 Task: Create a due date automation trigger when advanced on, 2 hours after a card is due add fields with custom field "Resume" set to a number greater or equal to 1 and lower or equal to 10.
Action: Mouse moved to (1161, 93)
Screenshot: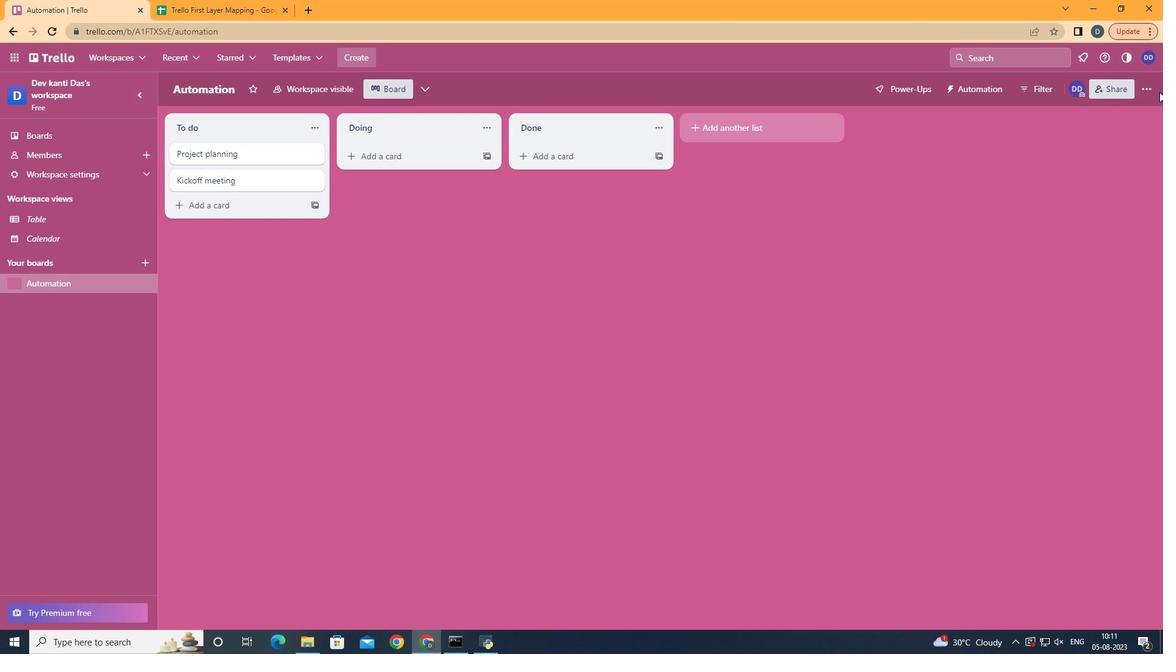 
Action: Mouse pressed left at (1161, 93)
Screenshot: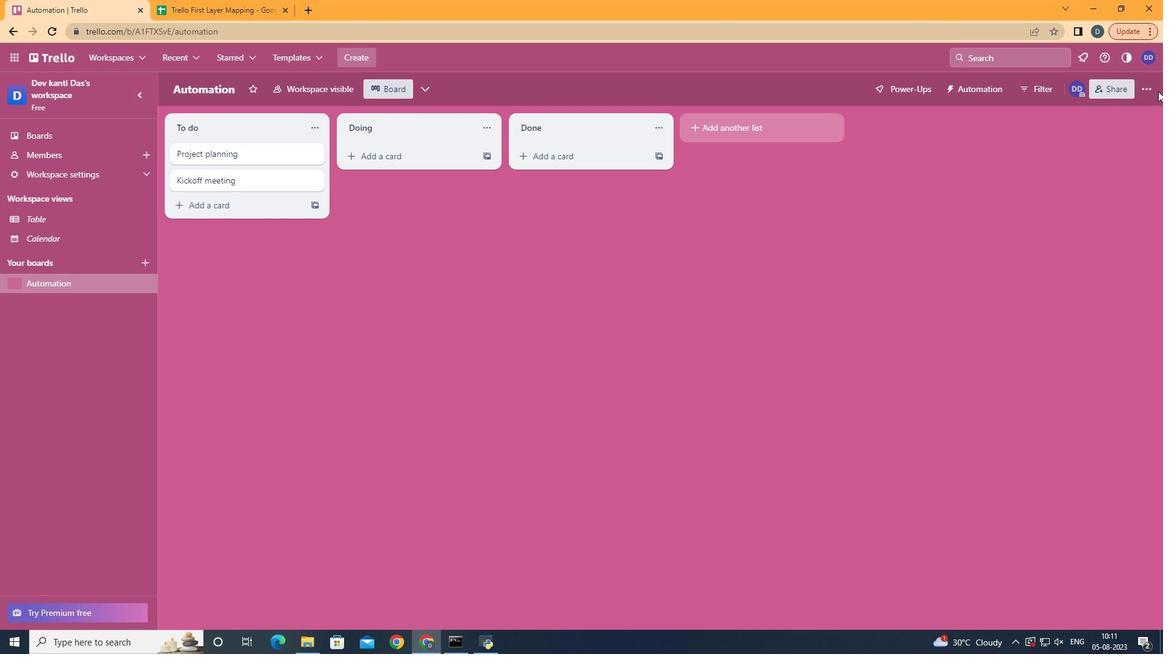 
Action: Mouse moved to (1156, 93)
Screenshot: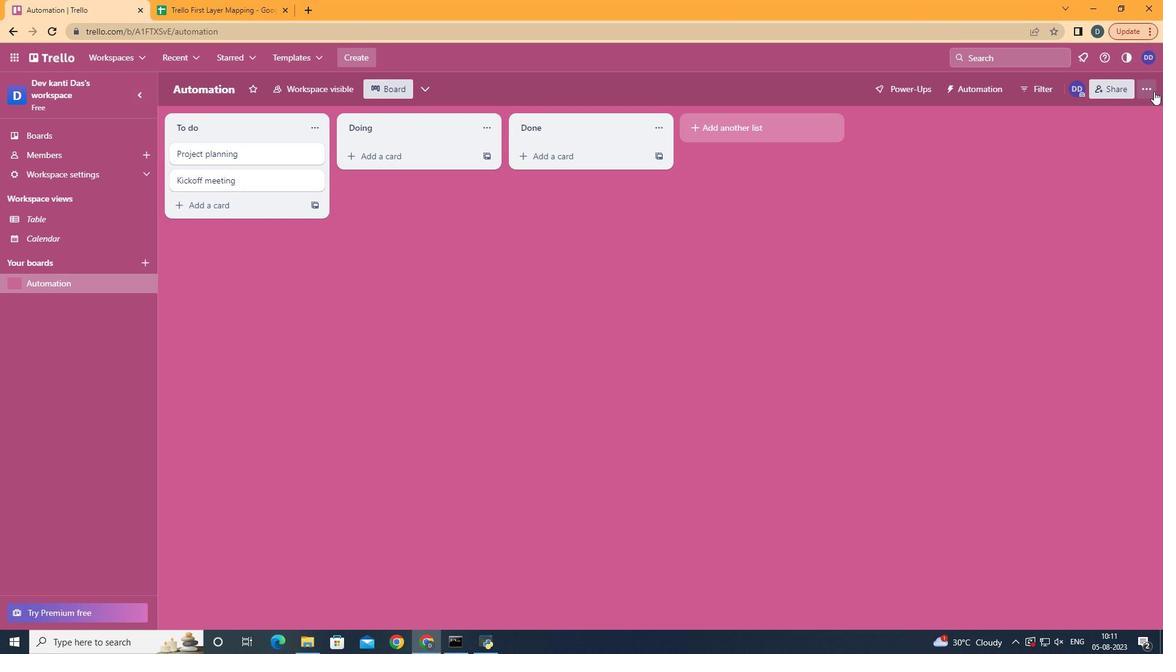 
Action: Mouse pressed left at (1156, 93)
Screenshot: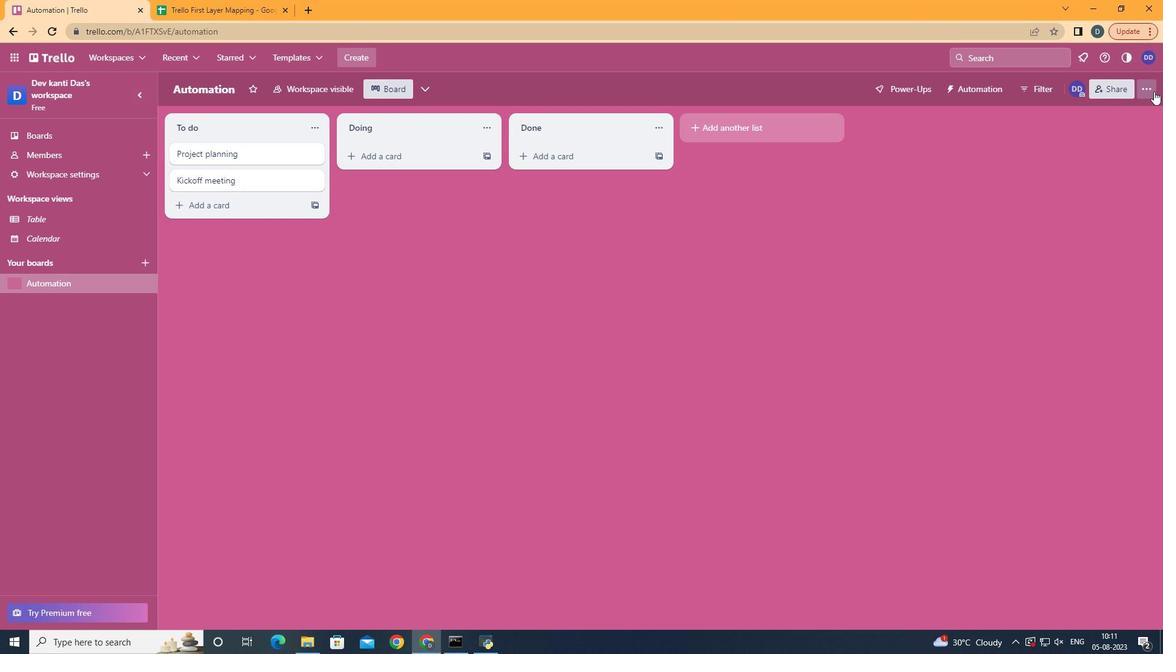 
Action: Mouse moved to (1084, 273)
Screenshot: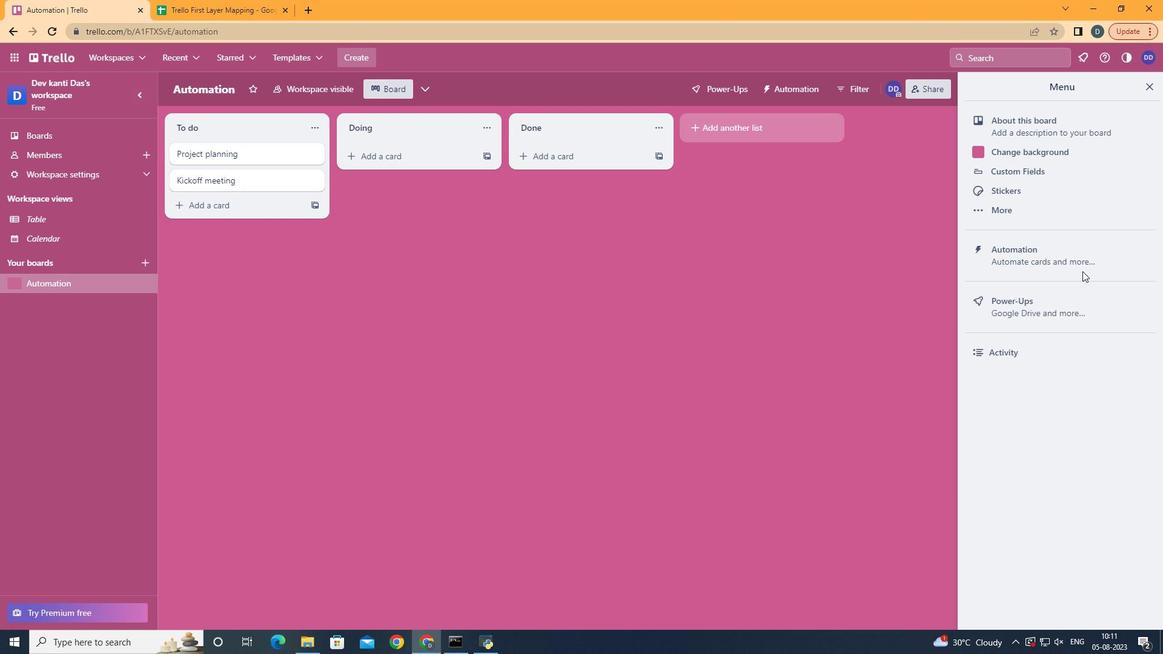 
Action: Mouse pressed left at (1084, 273)
Screenshot: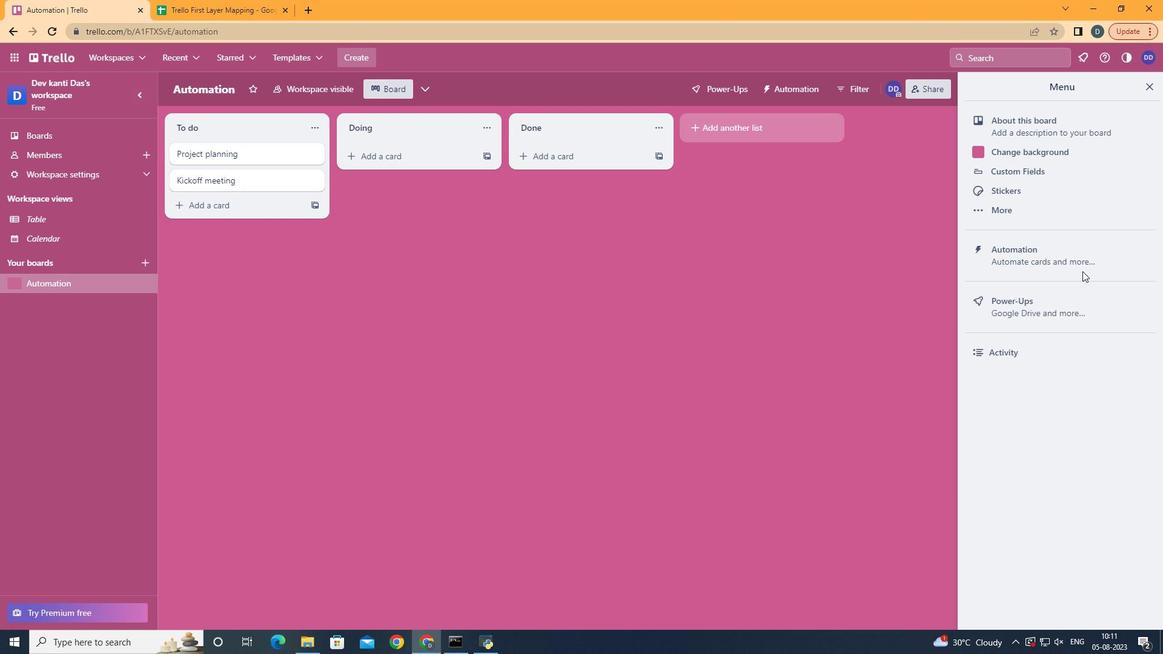 
Action: Mouse moved to (1101, 255)
Screenshot: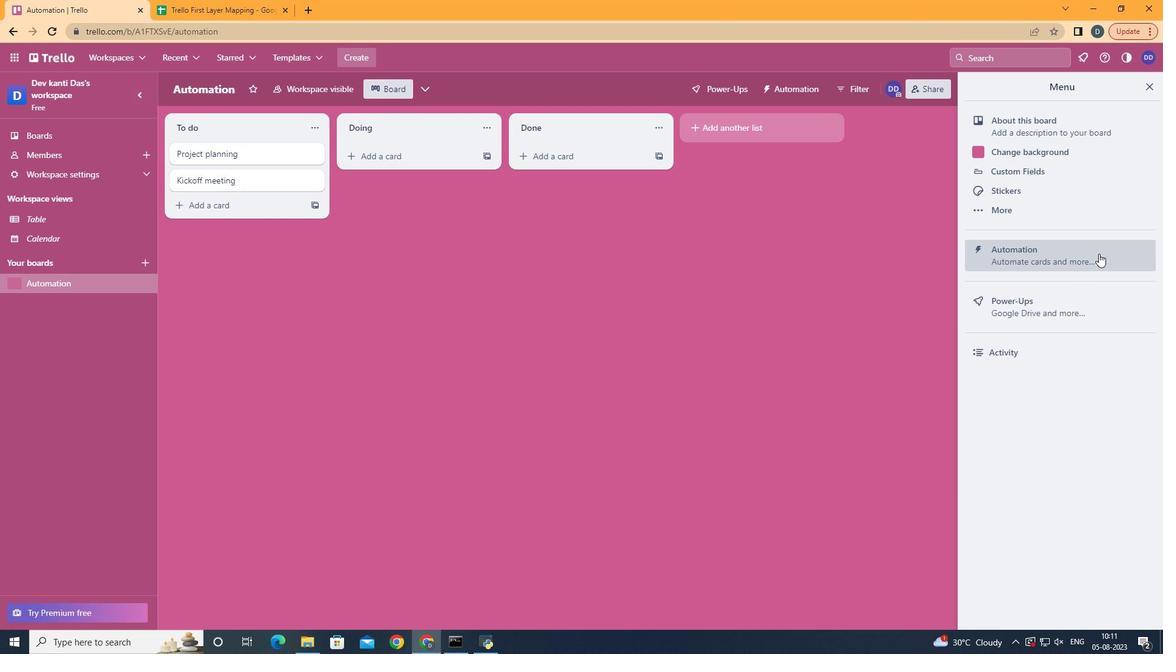 
Action: Mouse pressed left at (1101, 255)
Screenshot: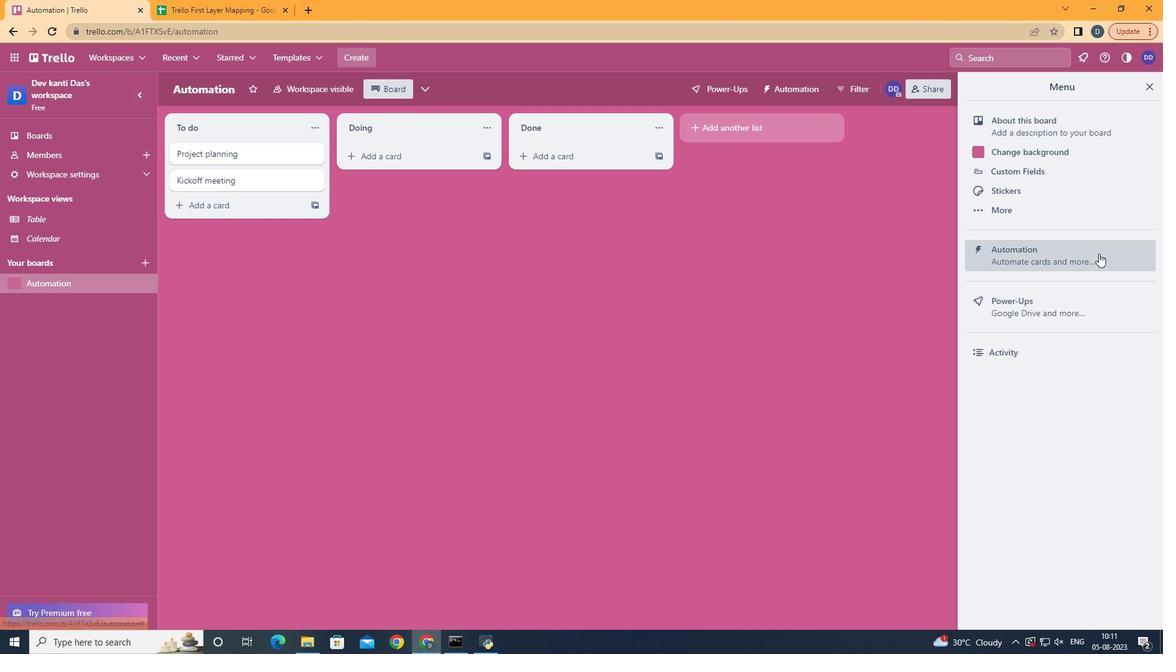 
Action: Mouse moved to (267, 250)
Screenshot: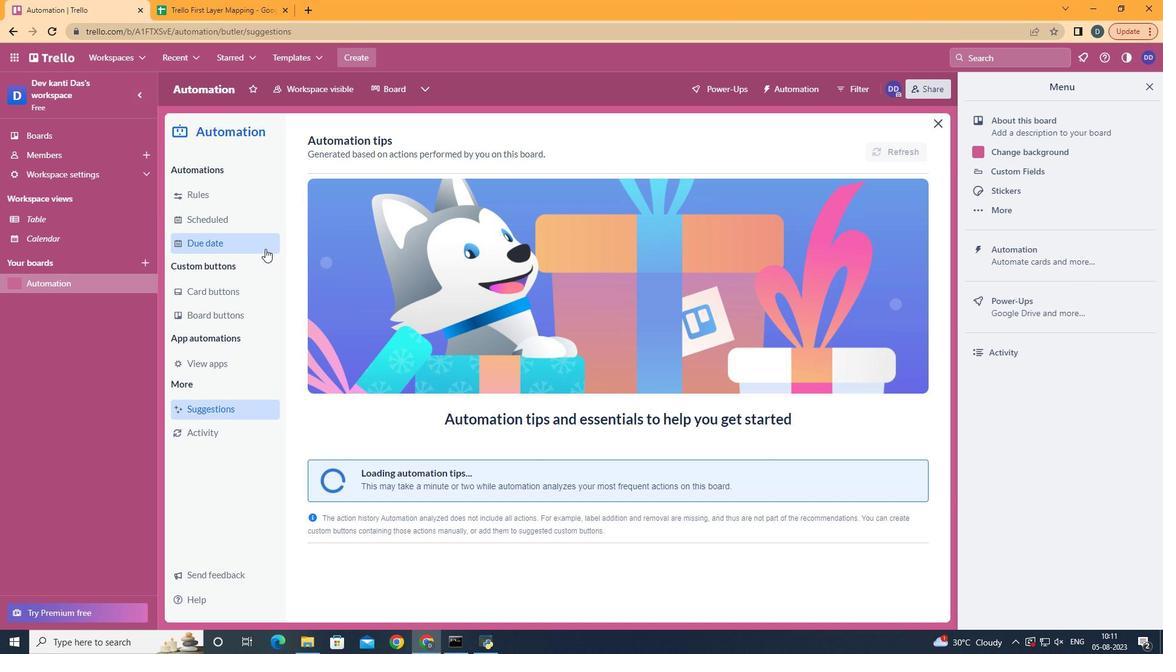 
Action: Mouse pressed left at (267, 250)
Screenshot: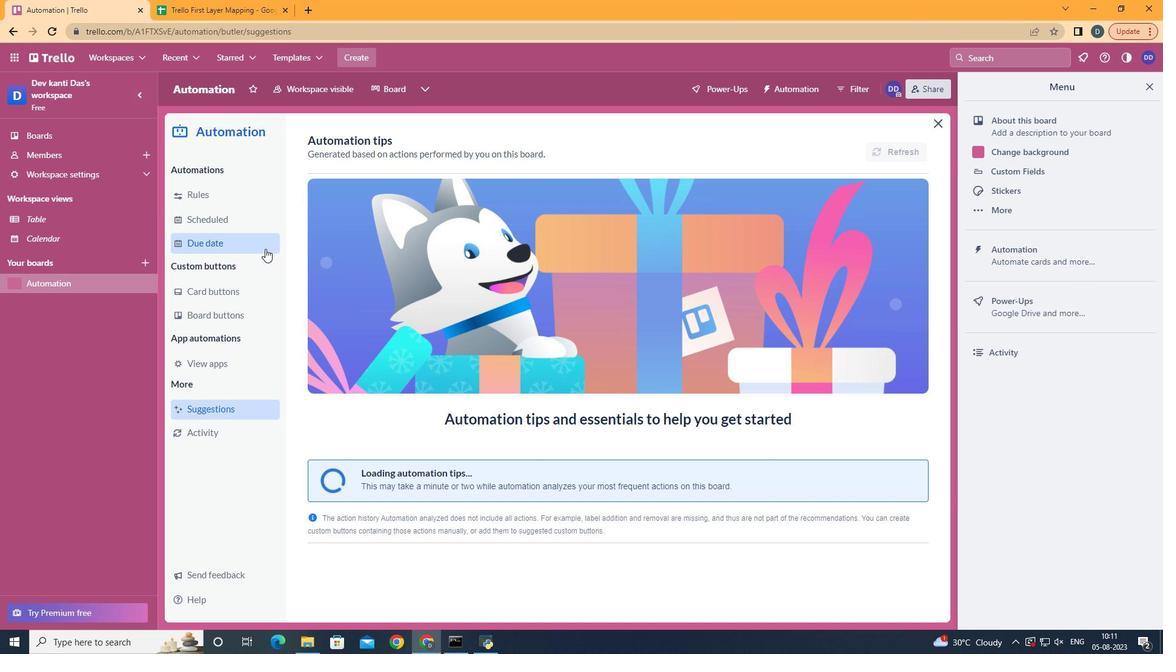 
Action: Mouse moved to (852, 145)
Screenshot: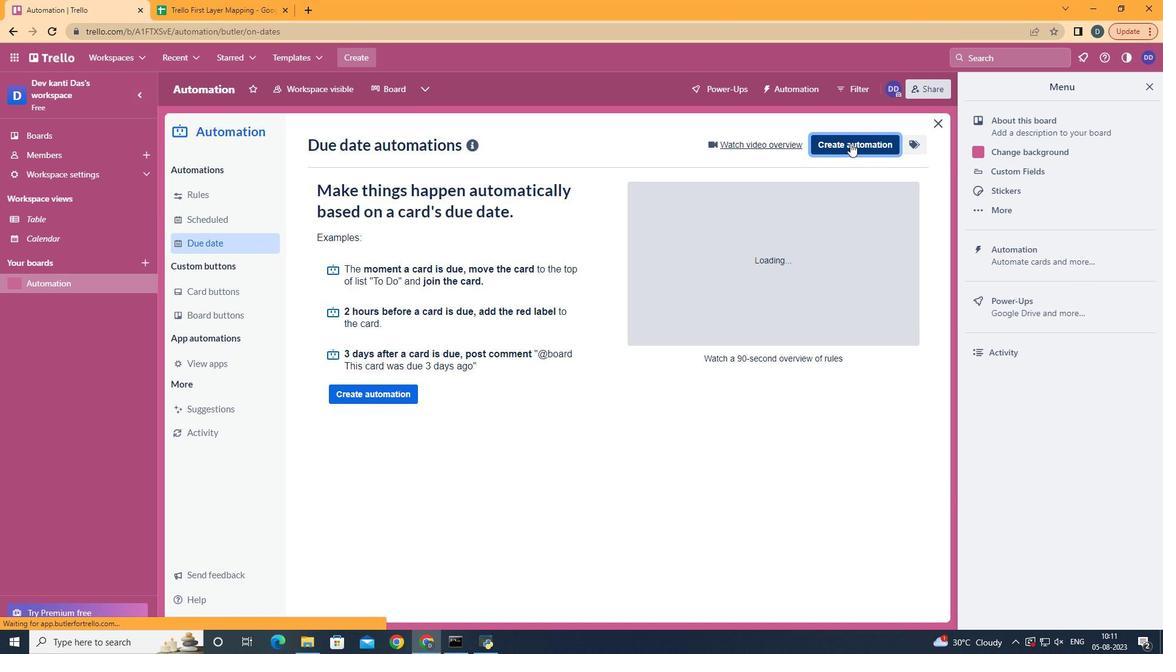 
Action: Mouse pressed left at (852, 145)
Screenshot: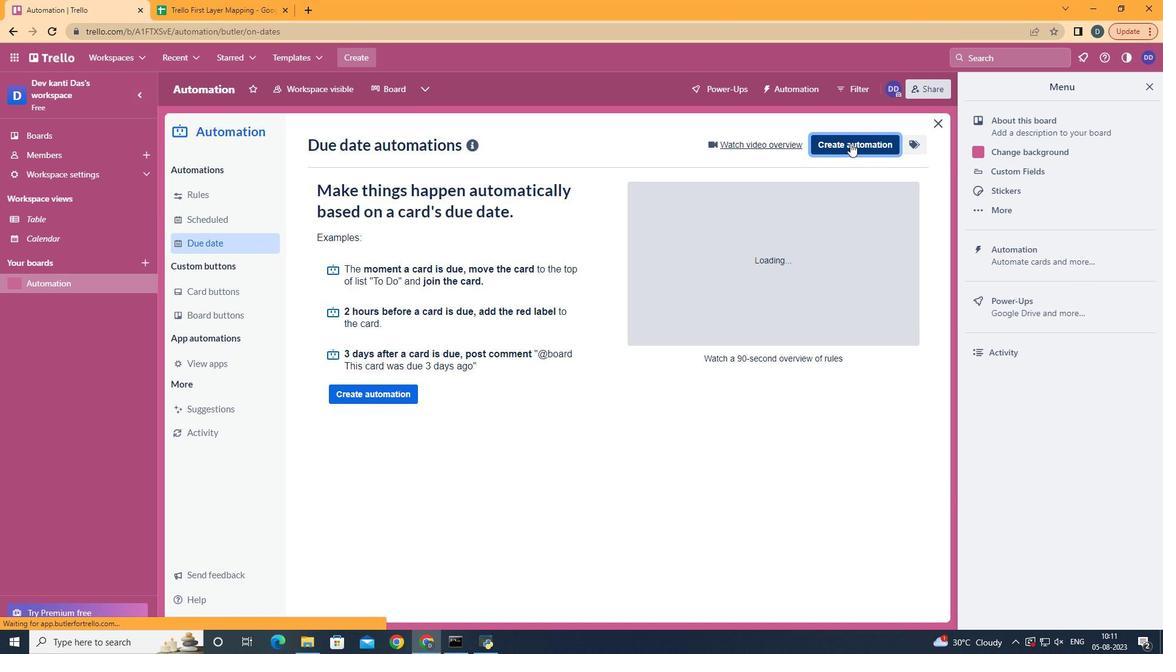 
Action: Mouse moved to (614, 275)
Screenshot: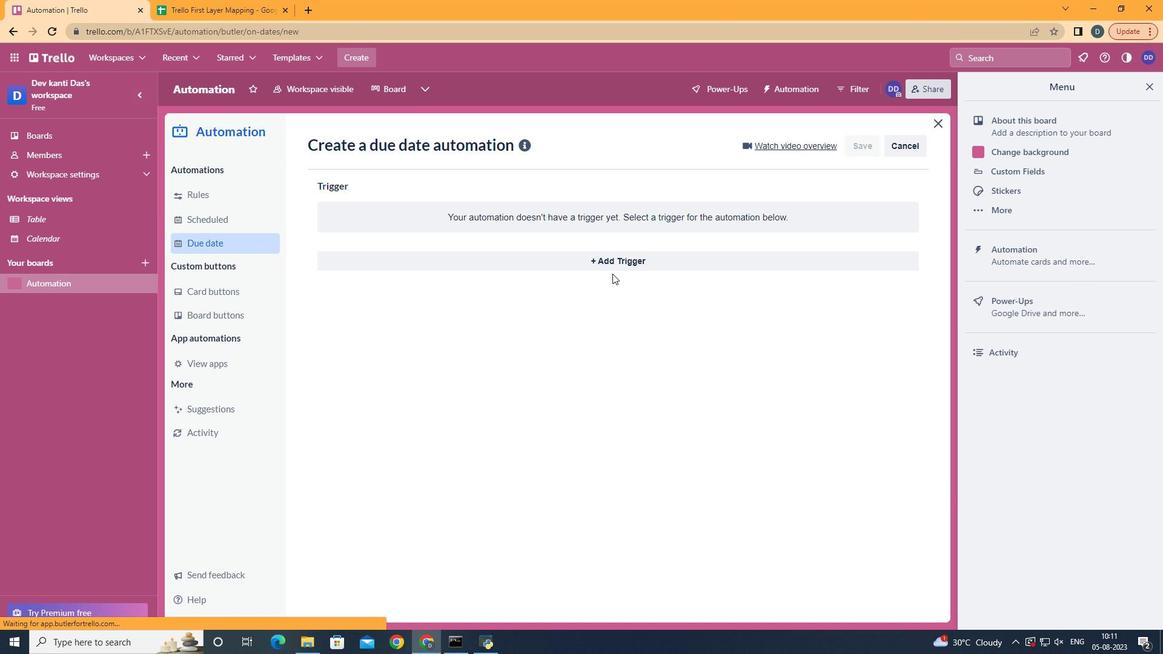 
Action: Mouse pressed left at (614, 275)
Screenshot: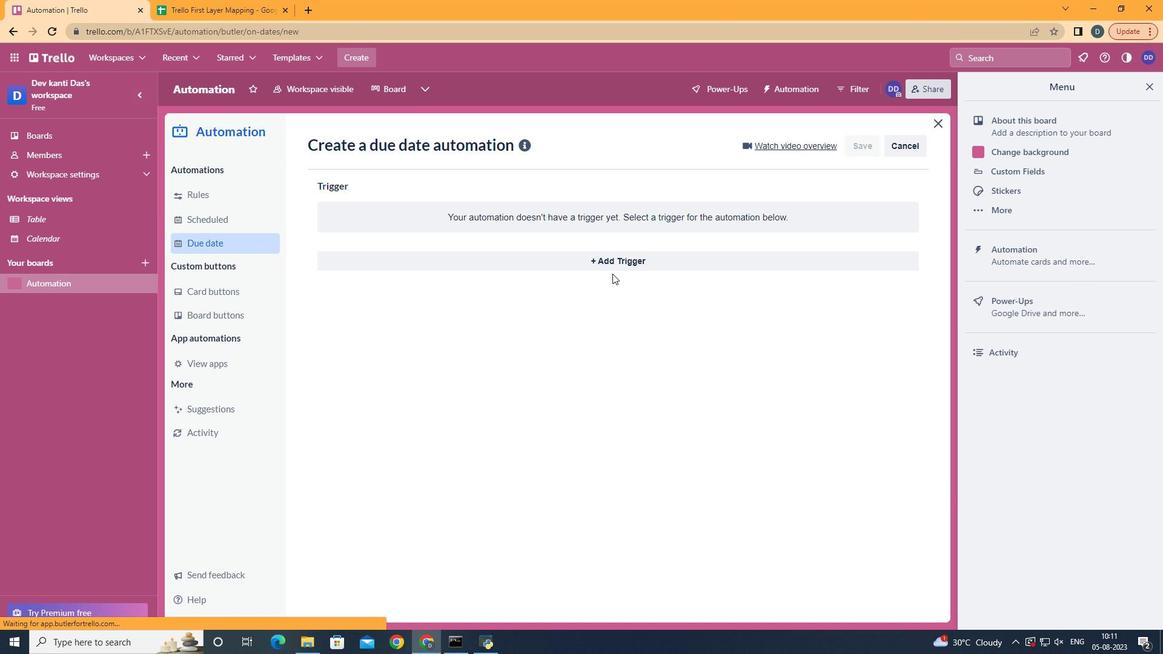 
Action: Mouse moved to (618, 270)
Screenshot: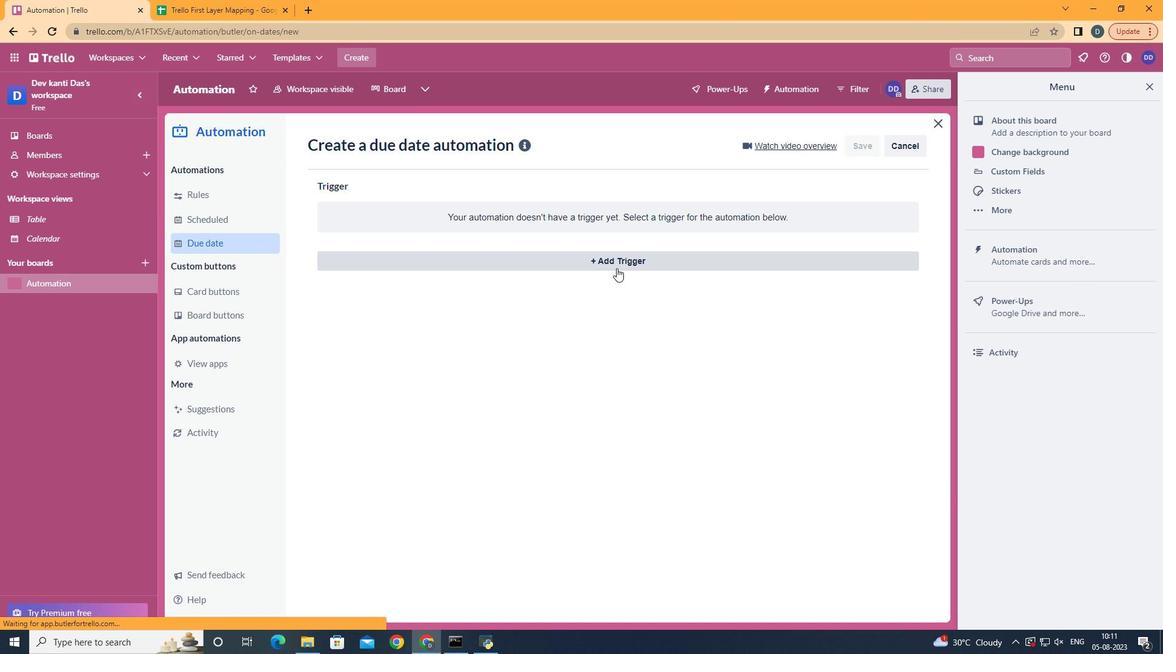 
Action: Mouse pressed left at (618, 270)
Screenshot: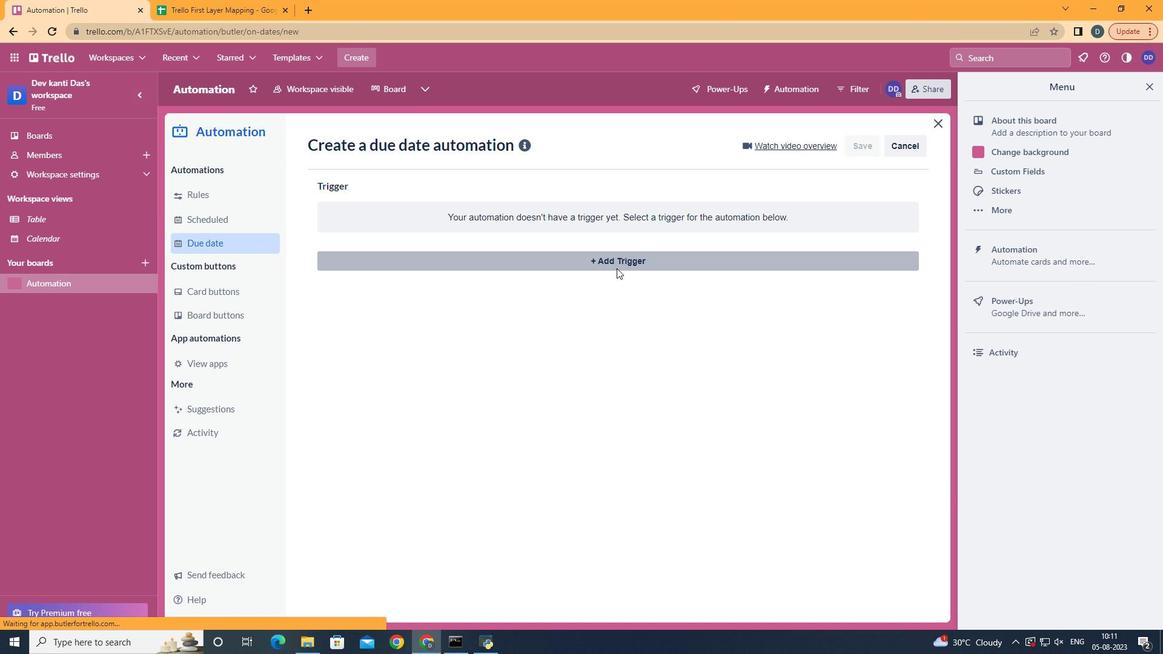 
Action: Mouse moved to (377, 525)
Screenshot: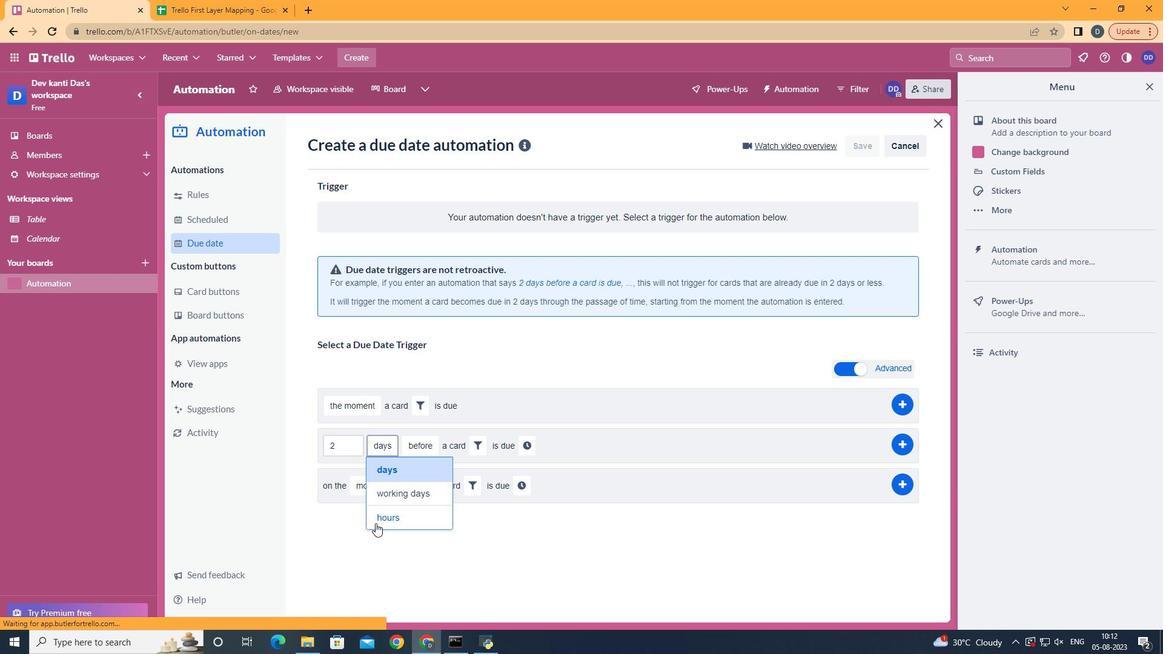 
Action: Mouse pressed left at (377, 525)
Screenshot: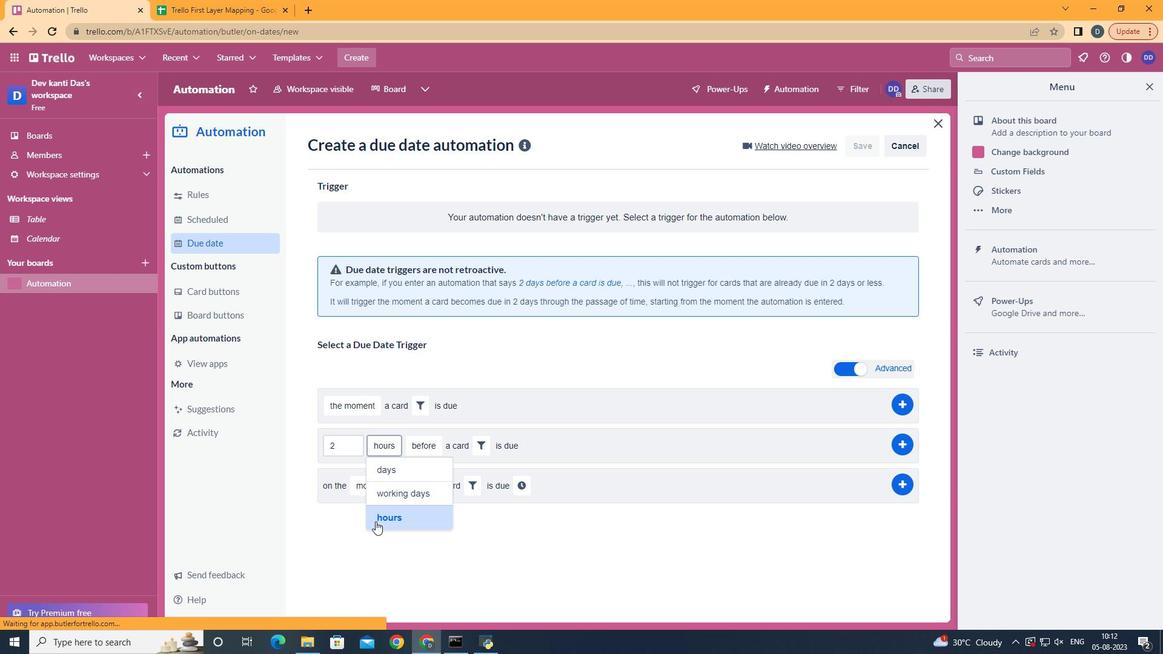 
Action: Mouse moved to (418, 493)
Screenshot: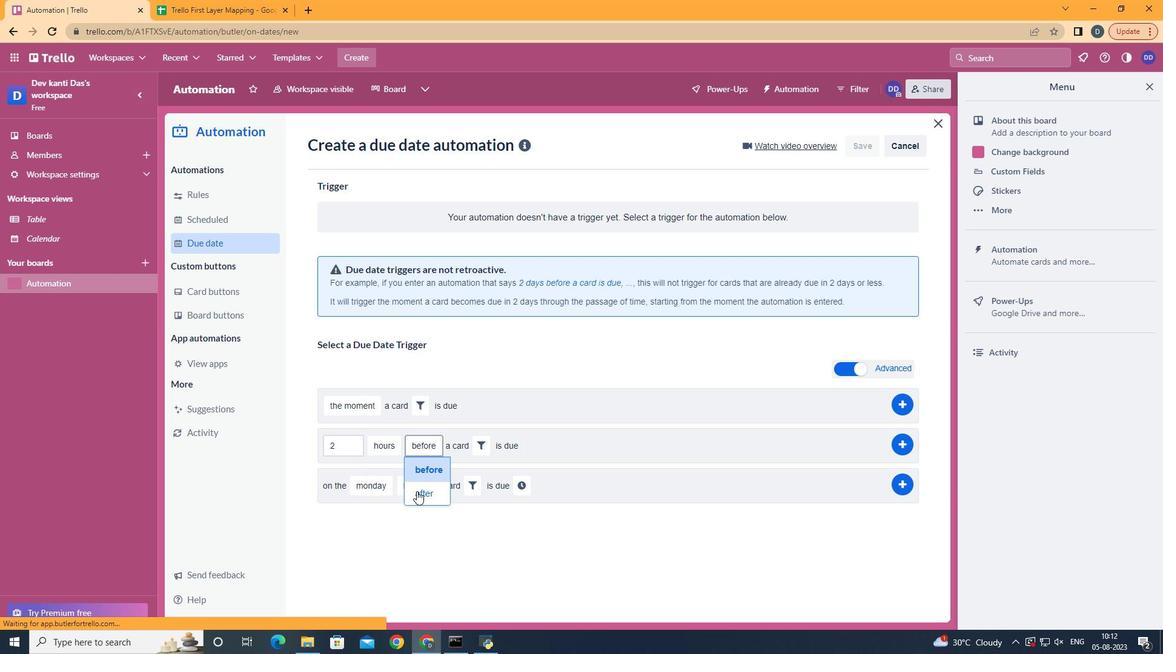 
Action: Mouse pressed left at (418, 493)
Screenshot: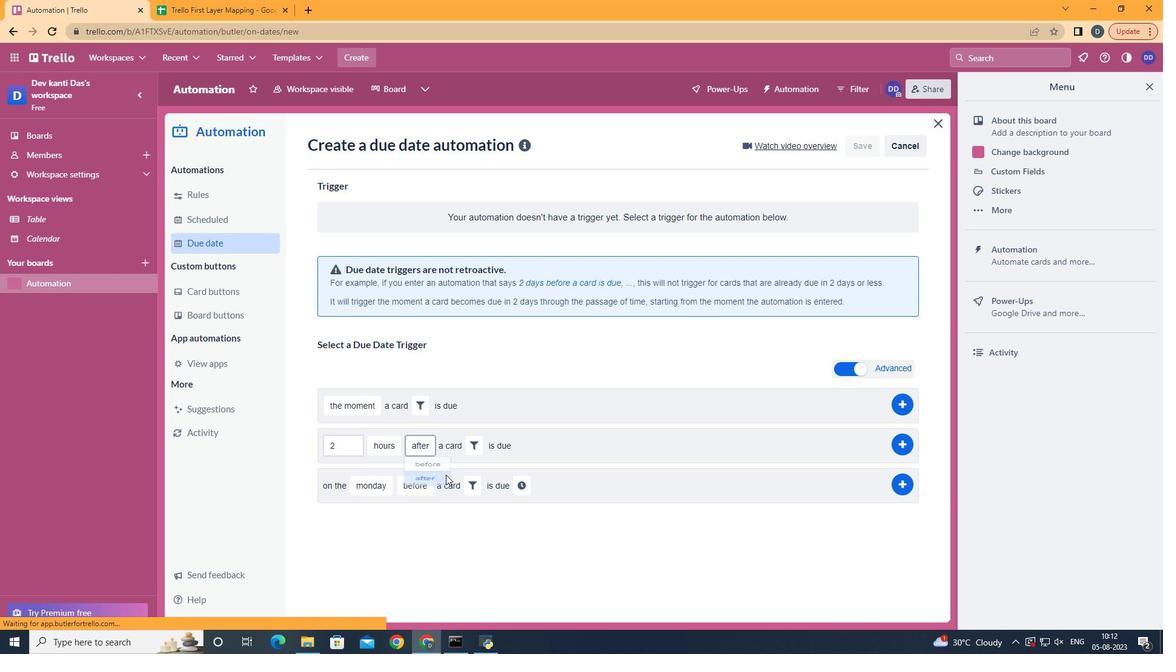 
Action: Mouse moved to (480, 453)
Screenshot: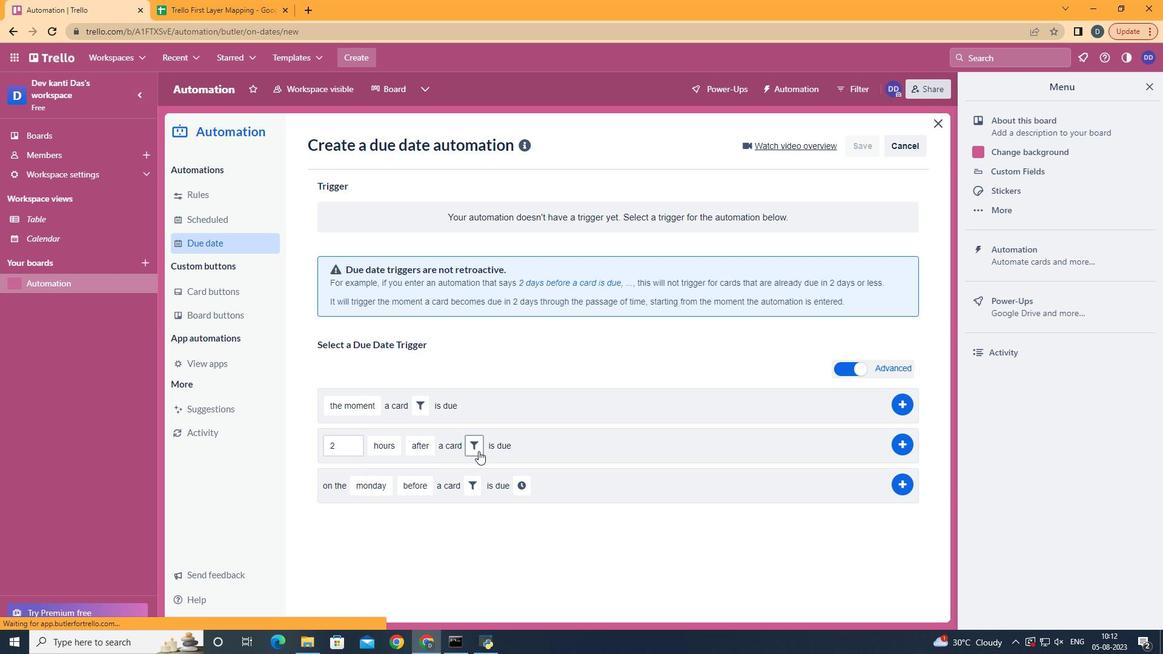 
Action: Mouse pressed left at (480, 453)
Screenshot: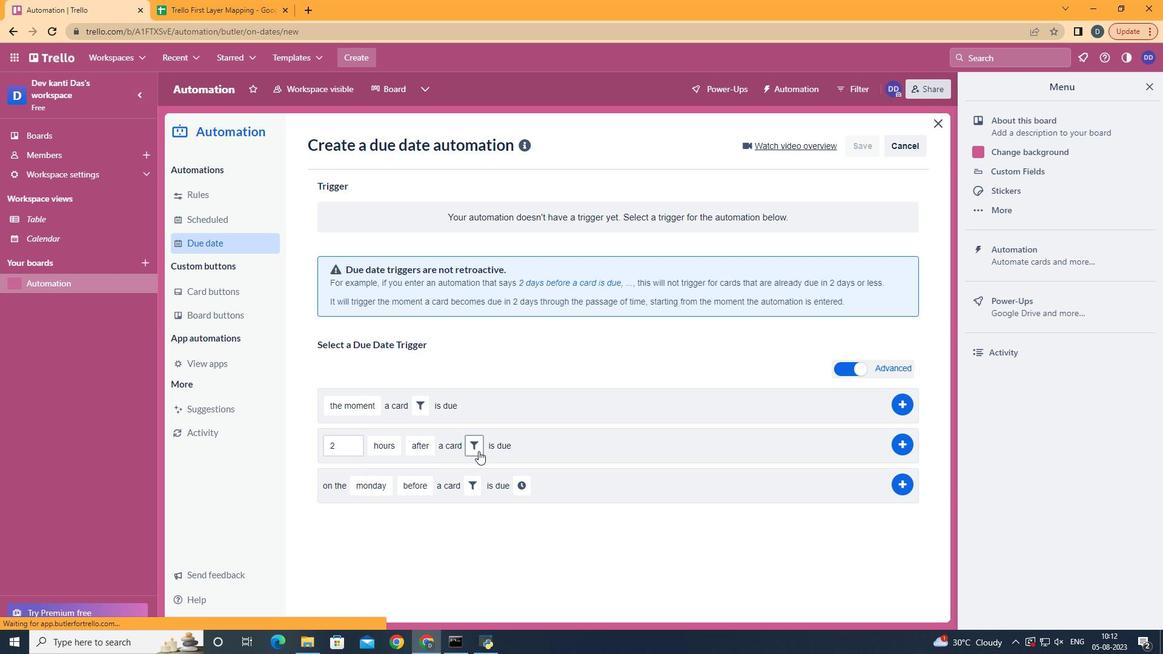 
Action: Mouse moved to (655, 485)
Screenshot: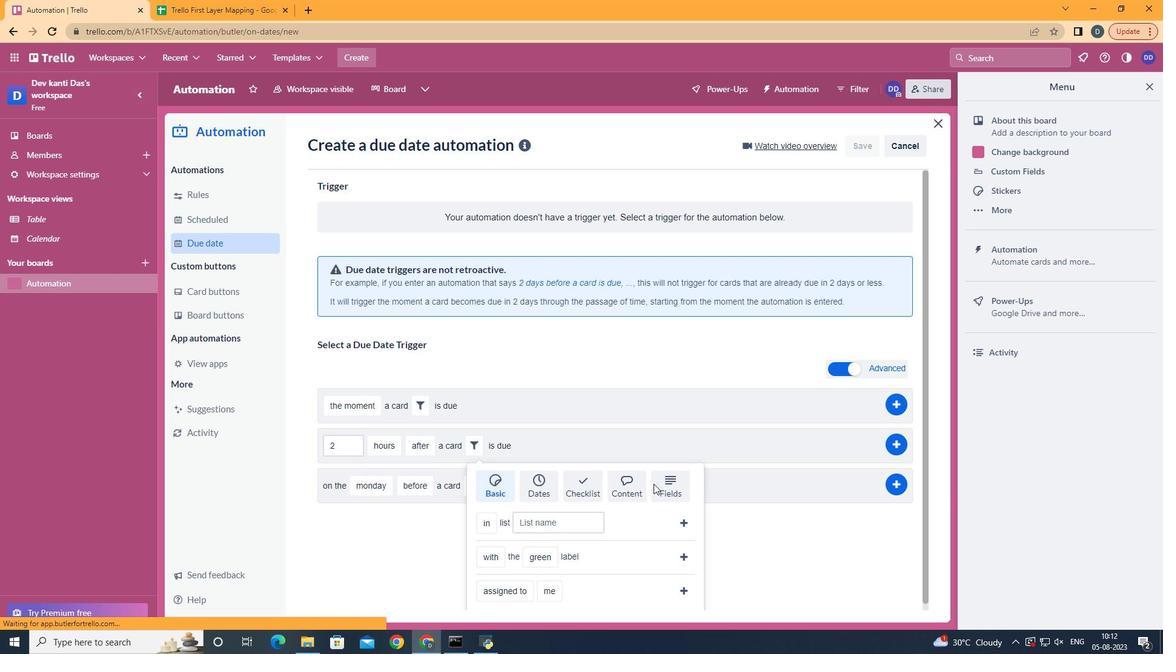 
Action: Mouse pressed left at (655, 485)
Screenshot: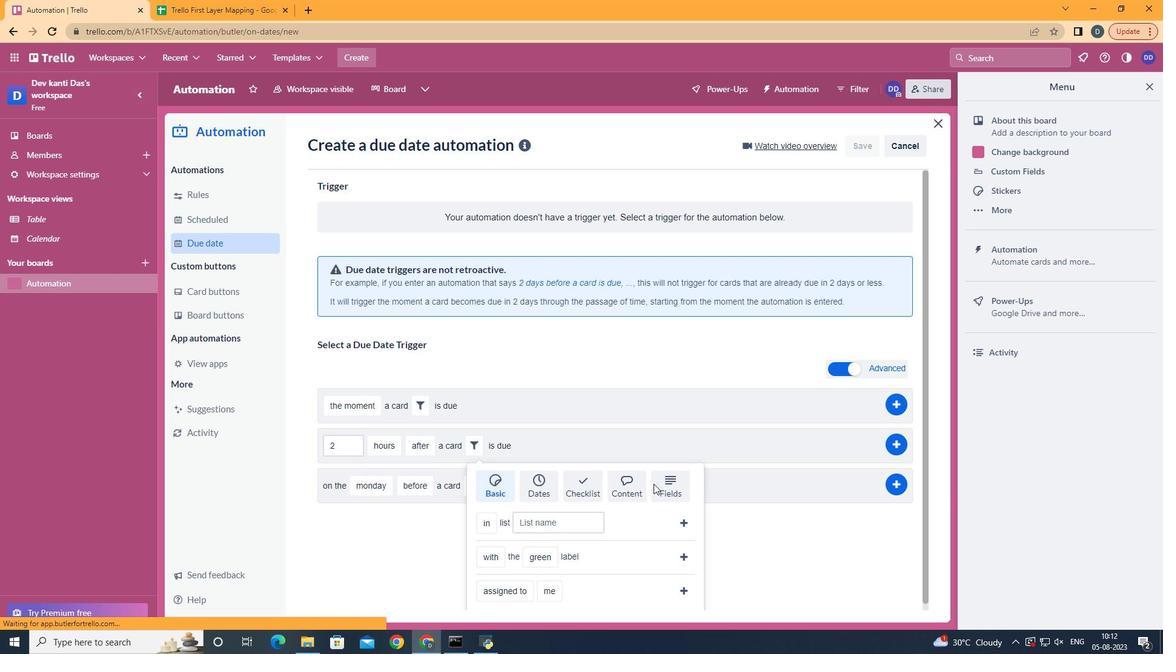 
Action: Mouse scrolled (655, 485) with delta (0, 0)
Screenshot: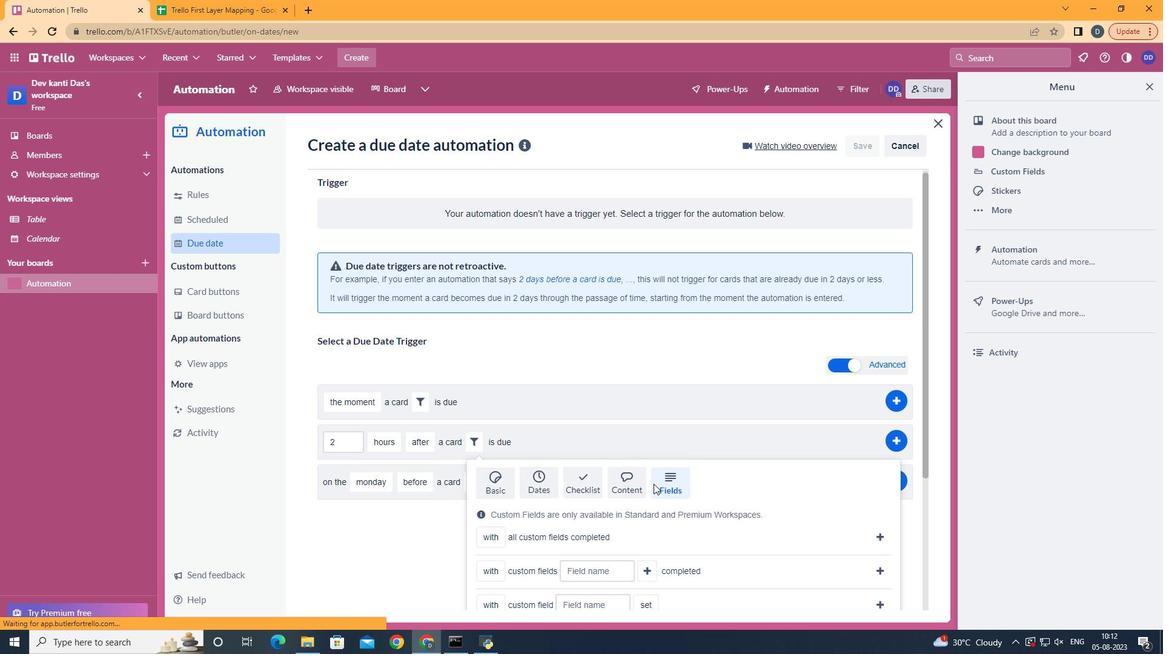 
Action: Mouse scrolled (655, 485) with delta (0, 0)
Screenshot: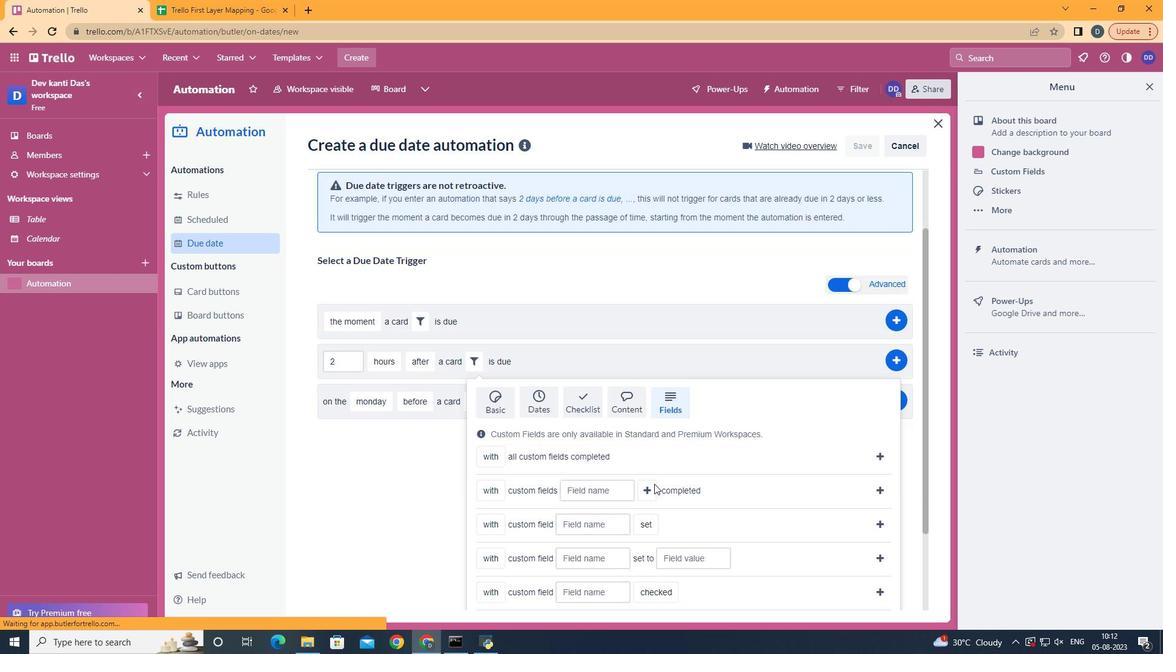 
Action: Mouse scrolled (655, 485) with delta (0, 0)
Screenshot: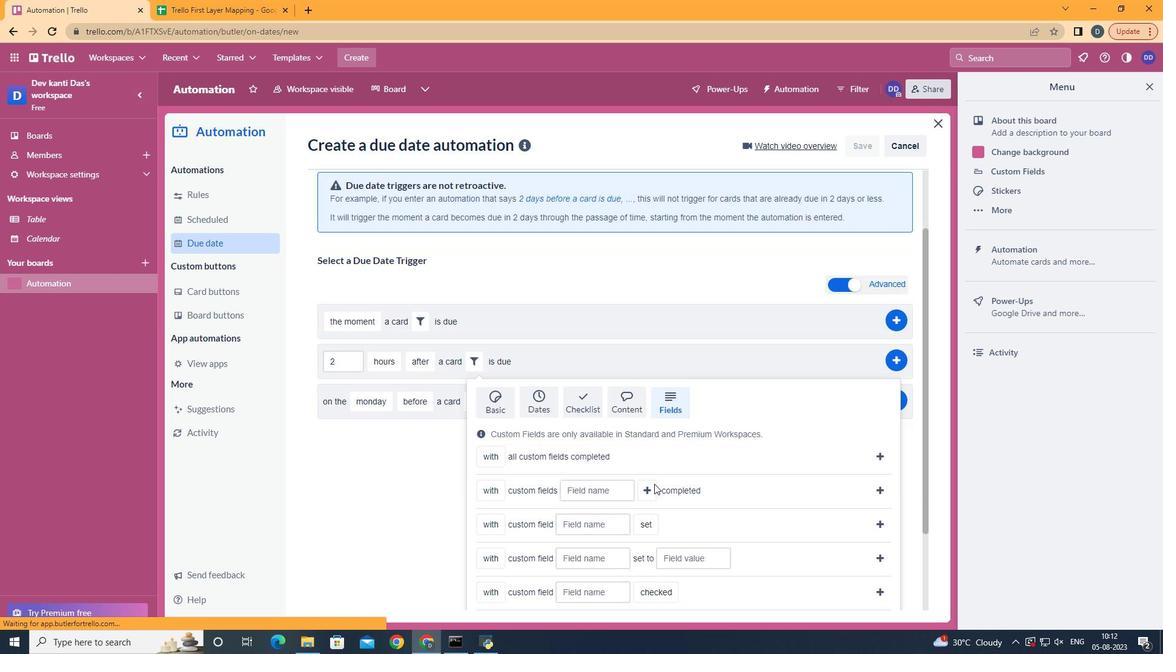 
Action: Mouse scrolled (655, 485) with delta (0, 0)
Screenshot: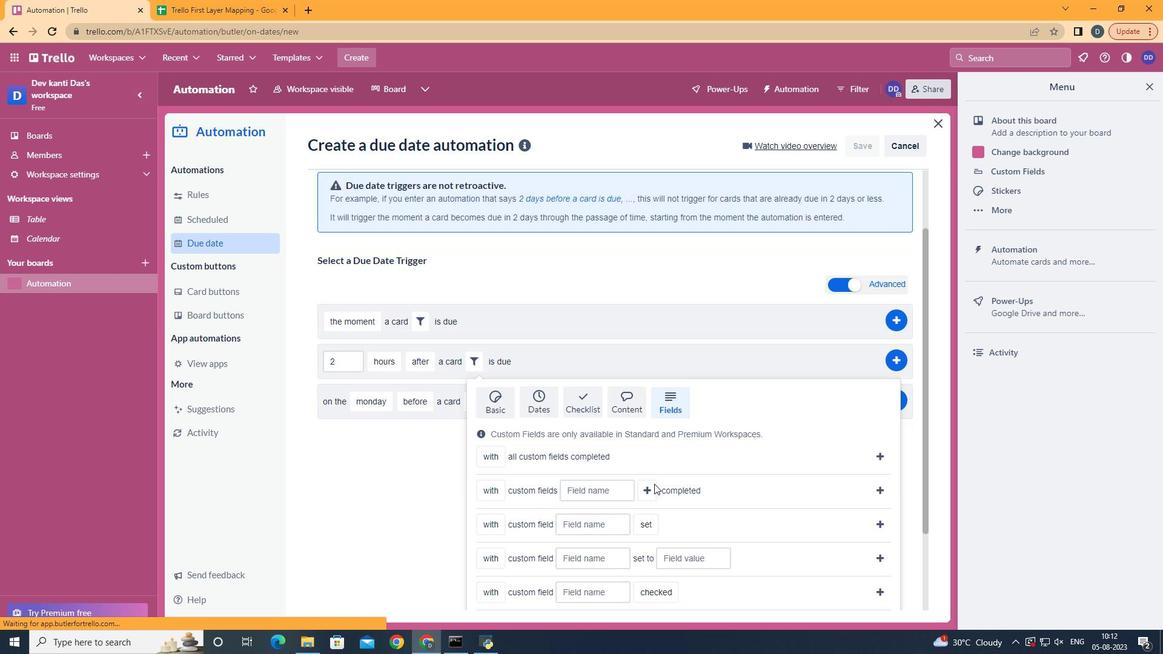 
Action: Mouse scrolled (655, 485) with delta (0, 0)
Screenshot: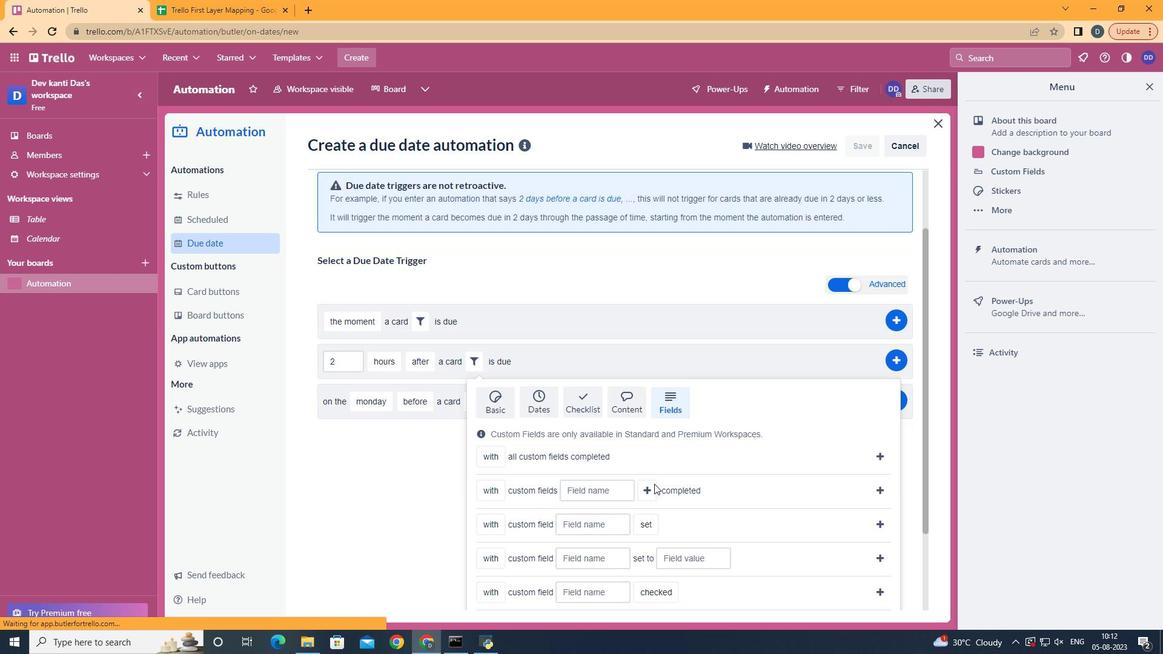 
Action: Mouse moved to (501, 540)
Screenshot: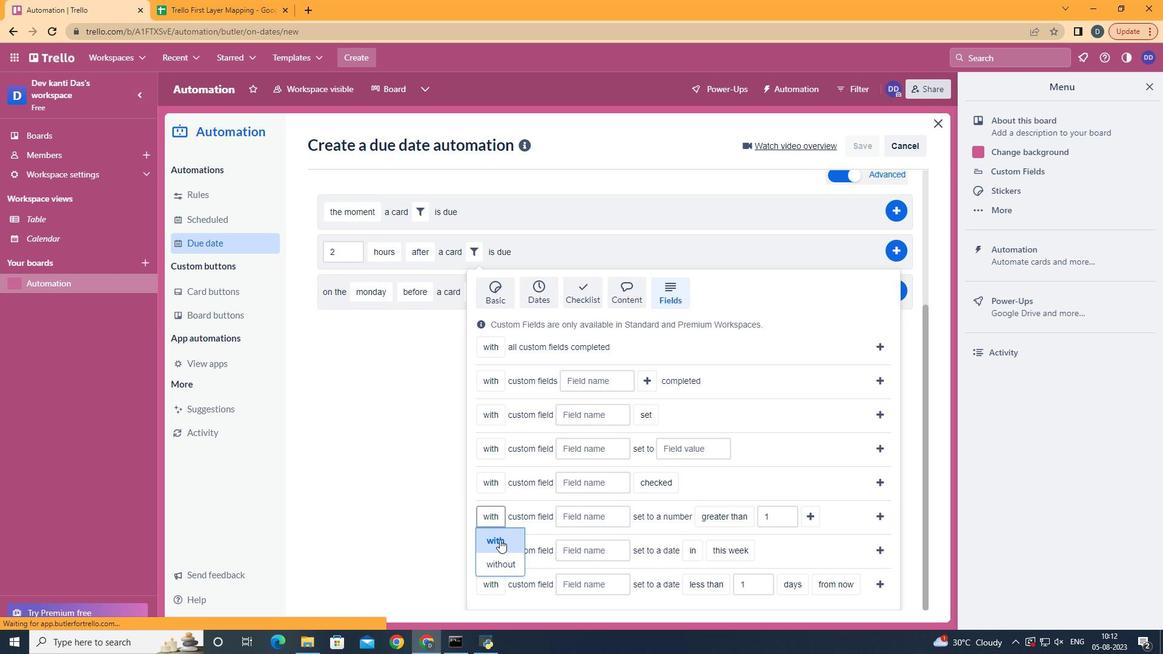 
Action: Mouse pressed left at (501, 540)
Screenshot: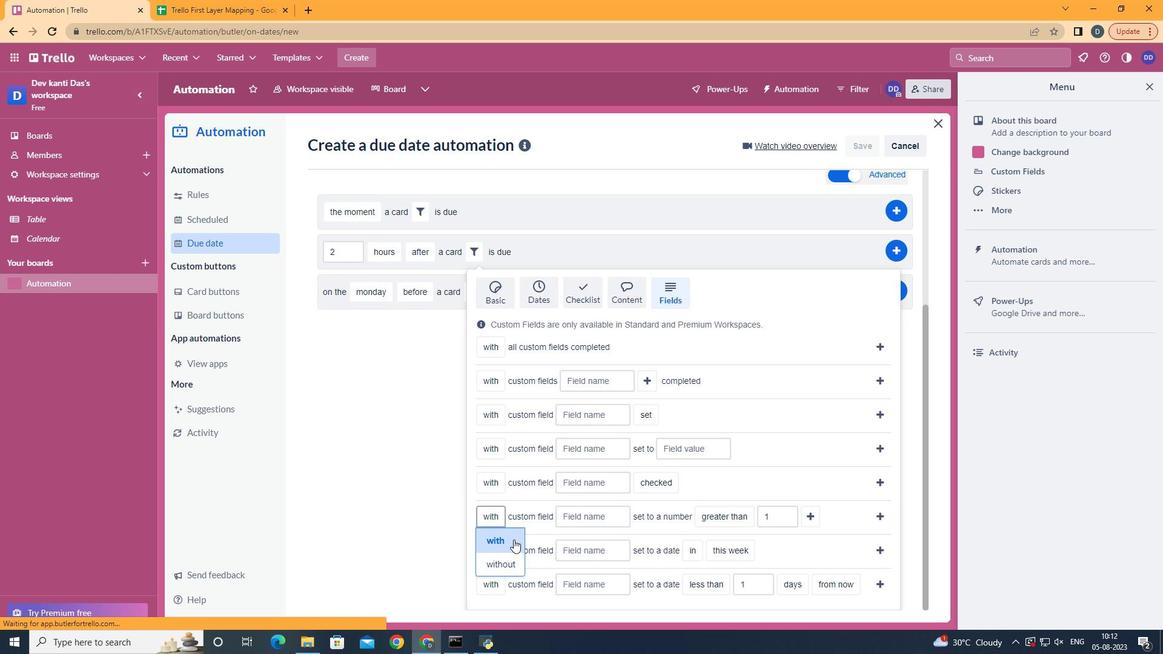 
Action: Mouse moved to (618, 525)
Screenshot: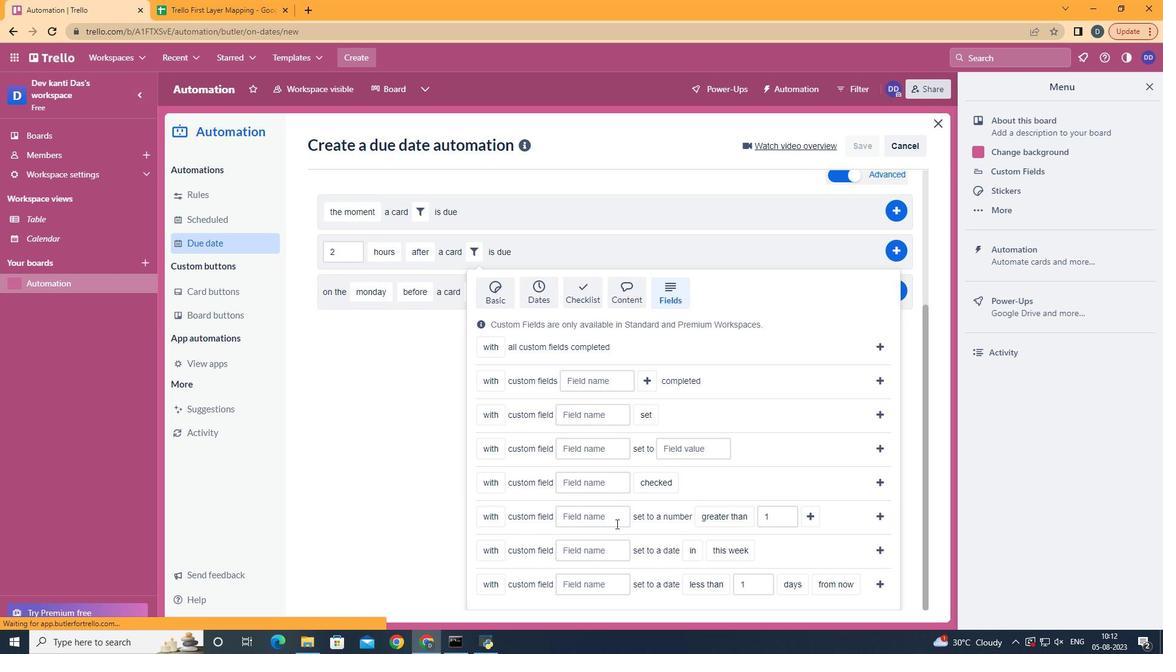 
Action: Mouse pressed left at (618, 525)
Screenshot: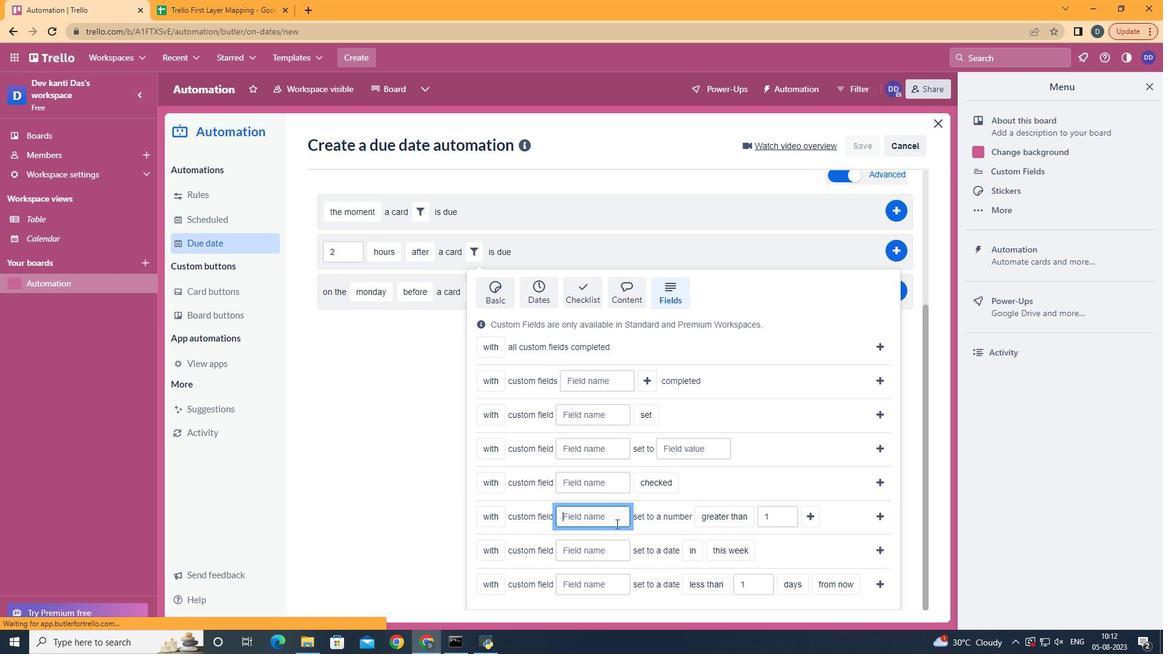 
Action: Key pressed <Key.shift>Resume
Screenshot: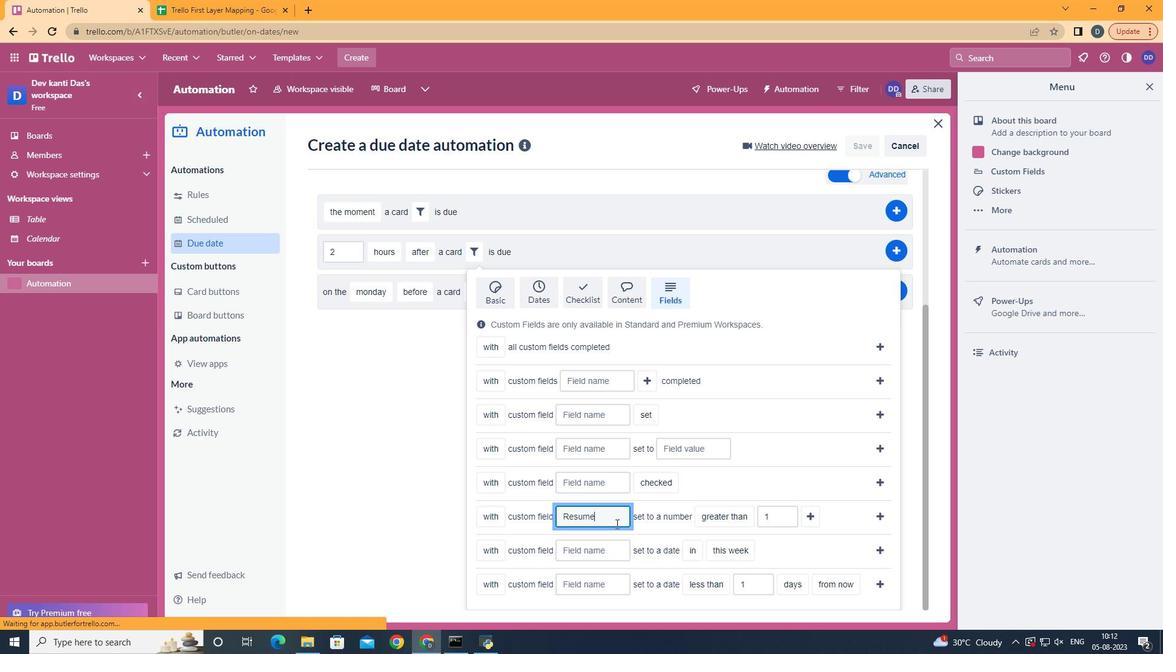 
Action: Mouse moved to (757, 448)
Screenshot: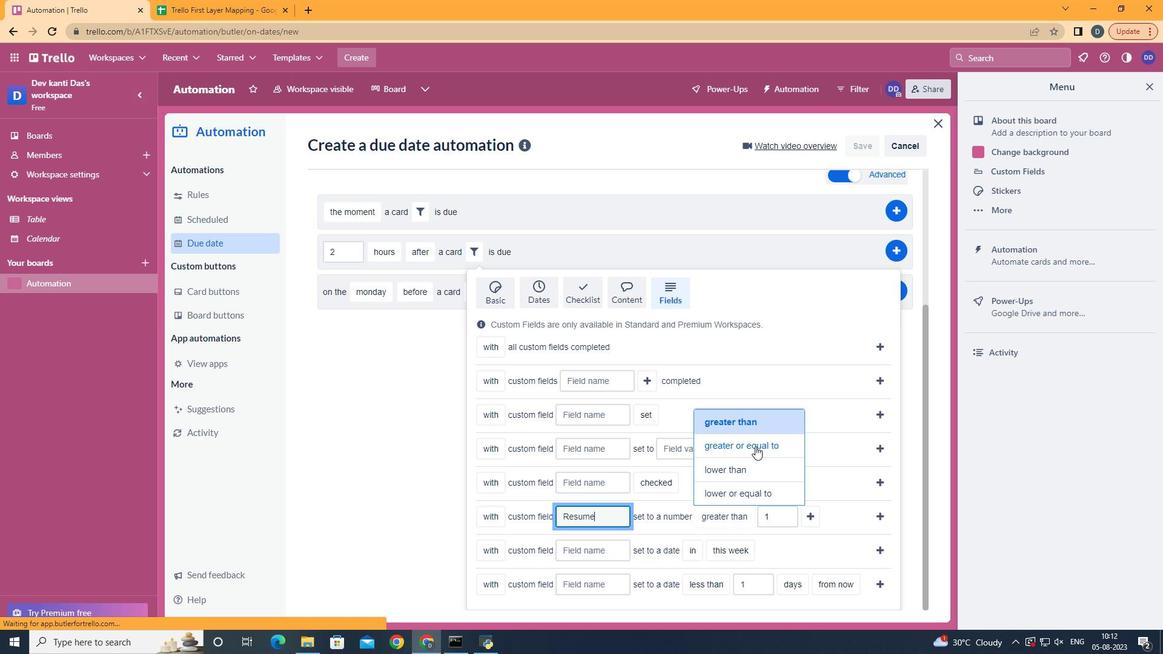 
Action: Mouse pressed left at (757, 448)
Screenshot: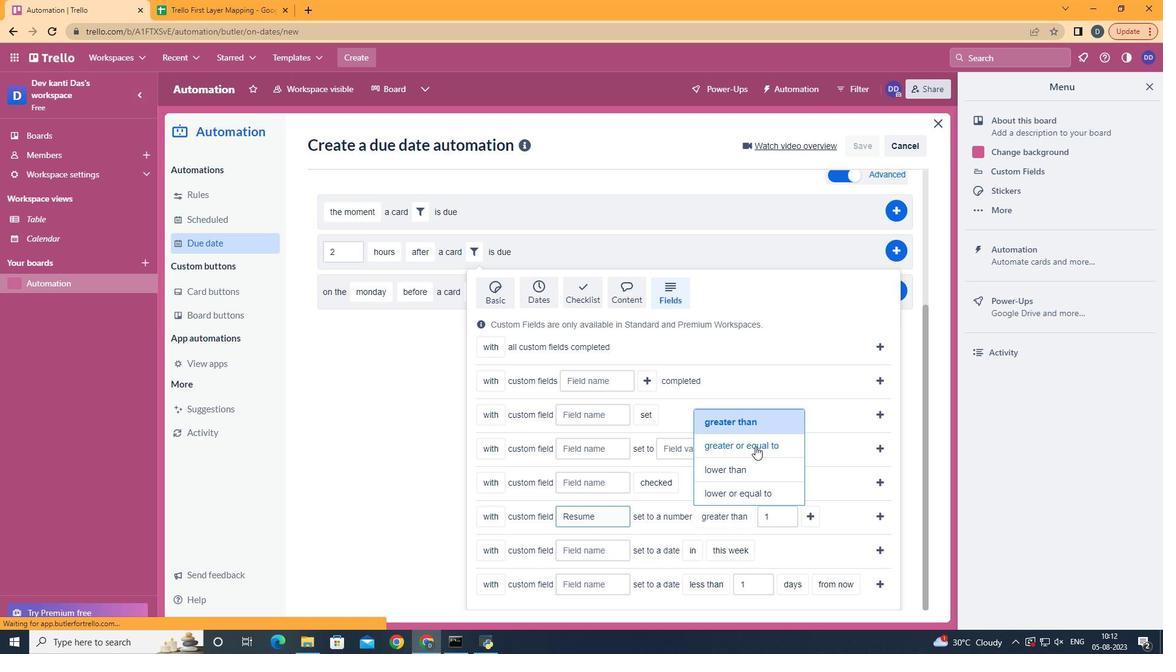
Action: Mouse moved to (839, 516)
Screenshot: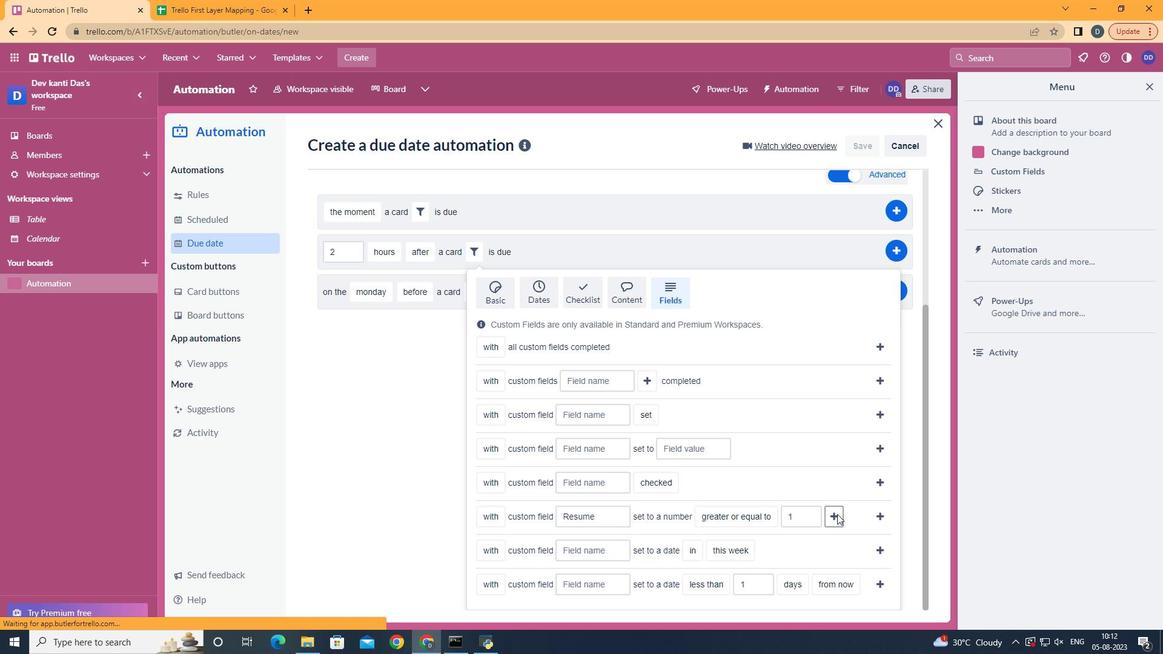 
Action: Mouse pressed left at (839, 516)
Screenshot: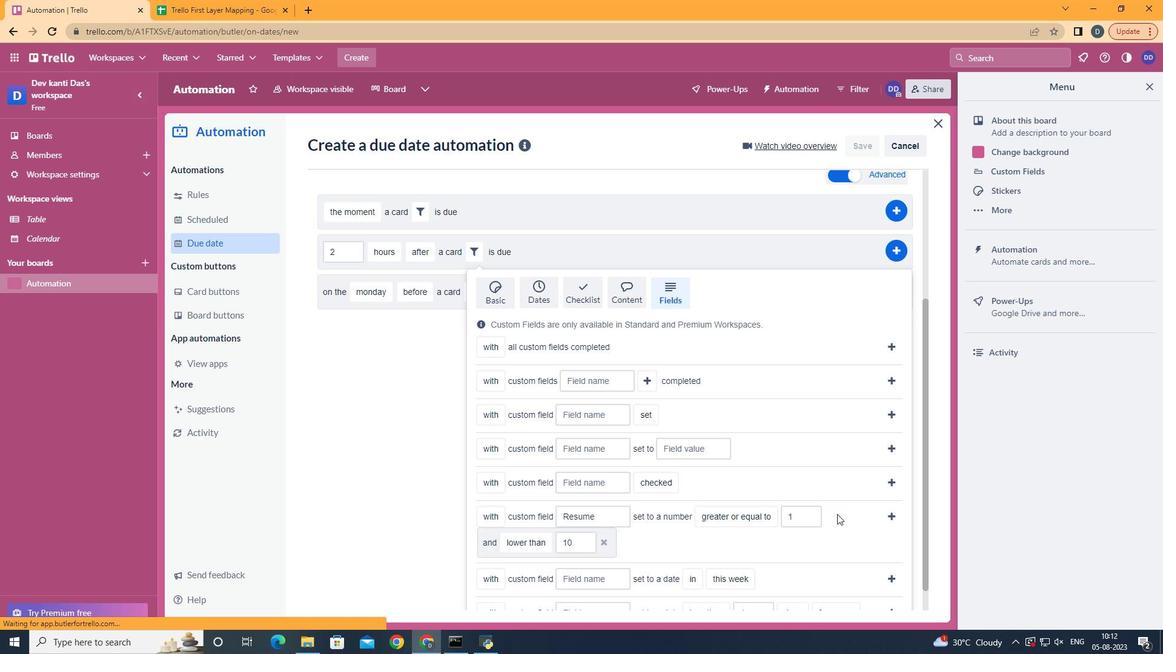 
Action: Mouse moved to (559, 478)
Screenshot: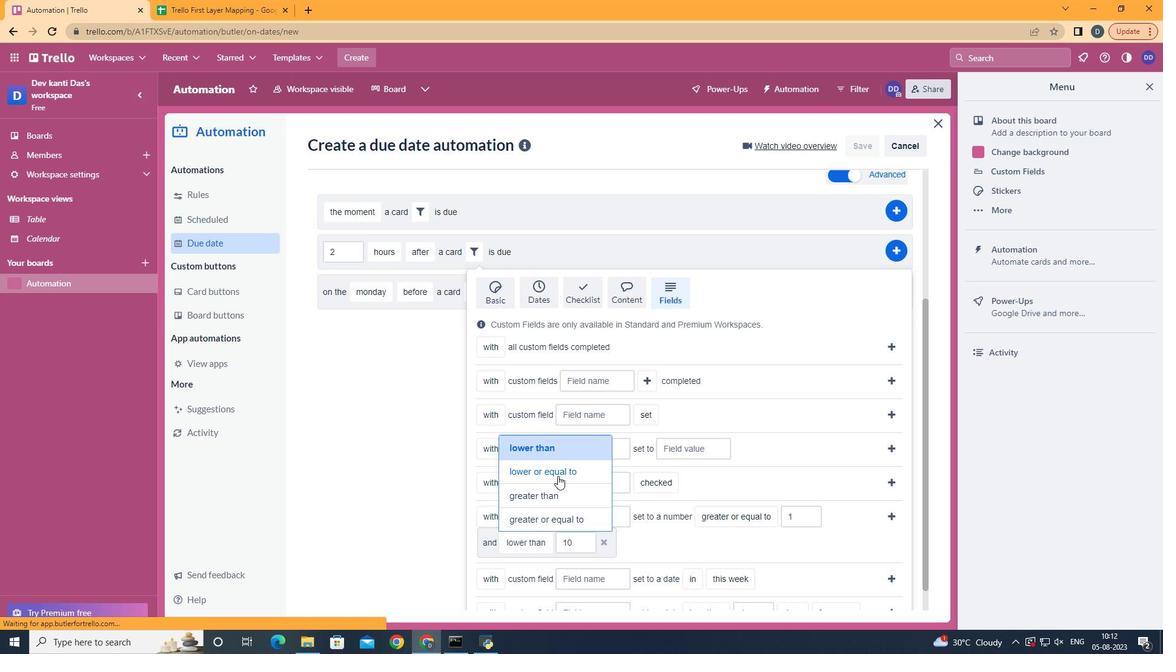 
Action: Mouse pressed left at (559, 478)
Screenshot: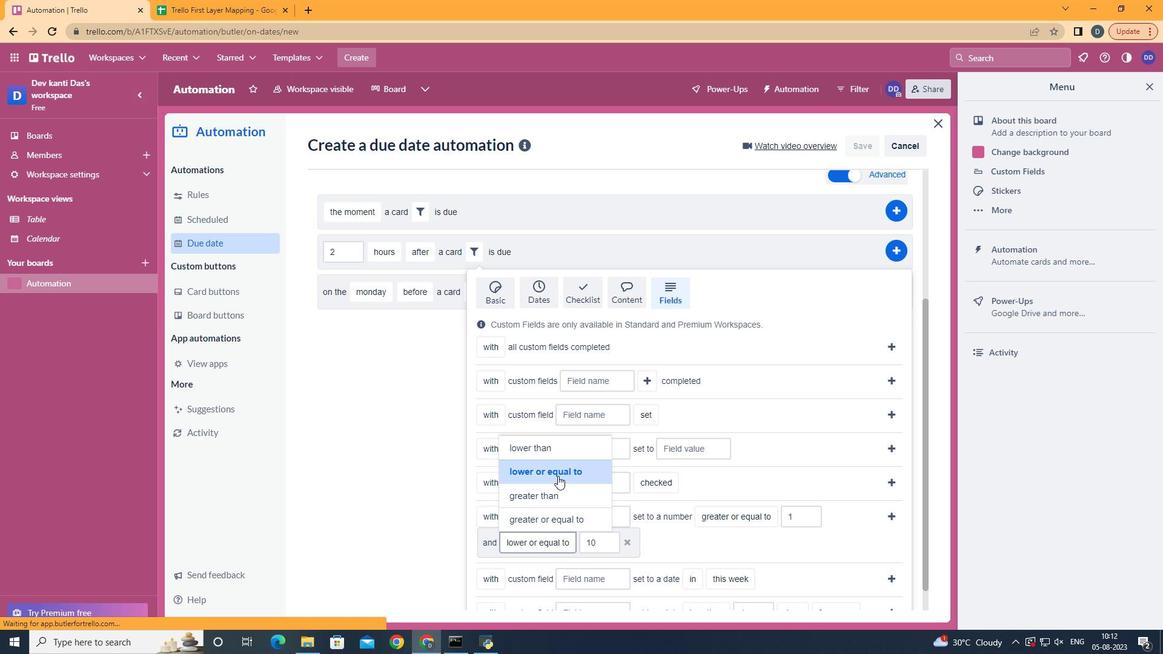 
Action: Mouse moved to (895, 516)
Screenshot: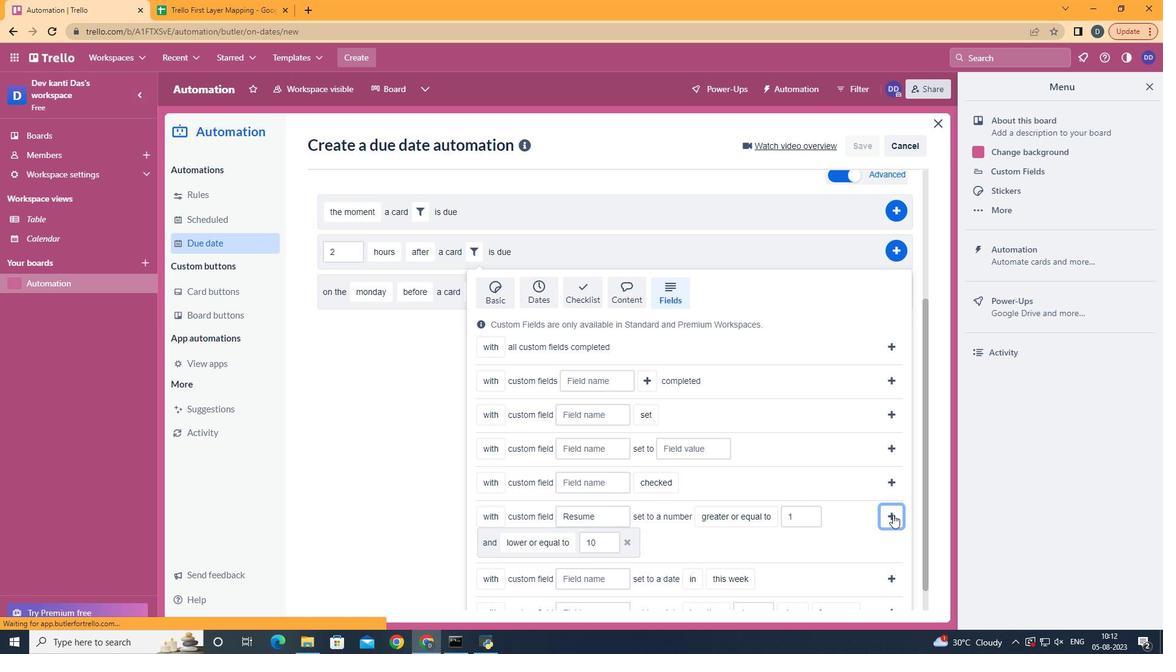 
Action: Mouse pressed left at (895, 516)
Screenshot: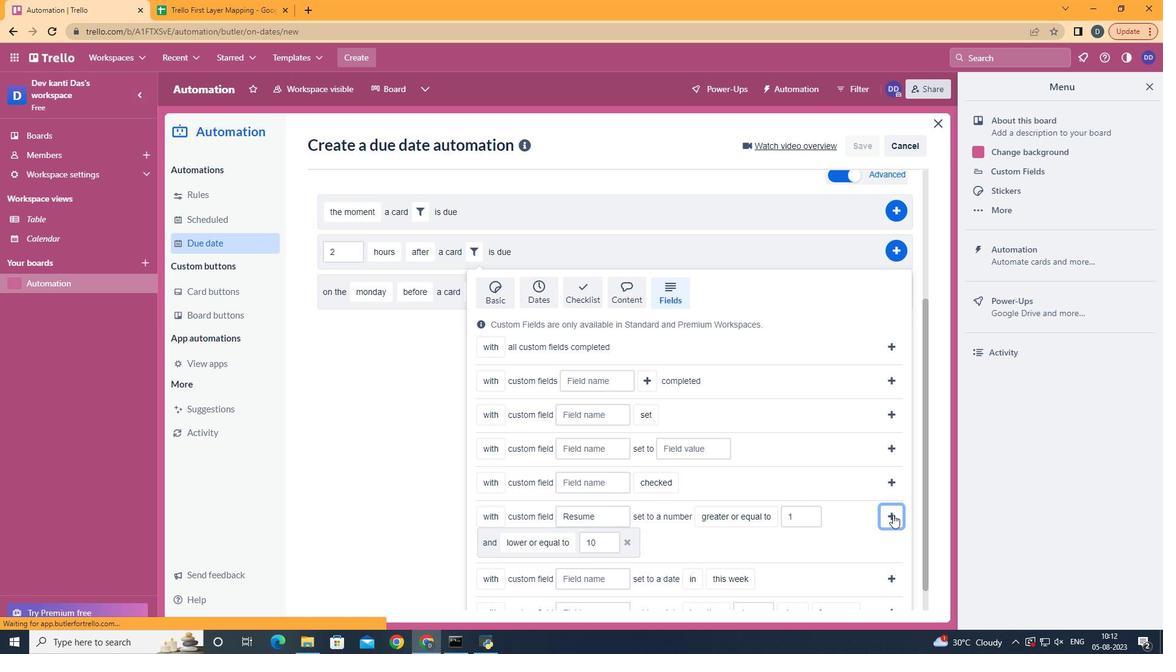 
Action: Mouse moved to (901, 443)
Screenshot: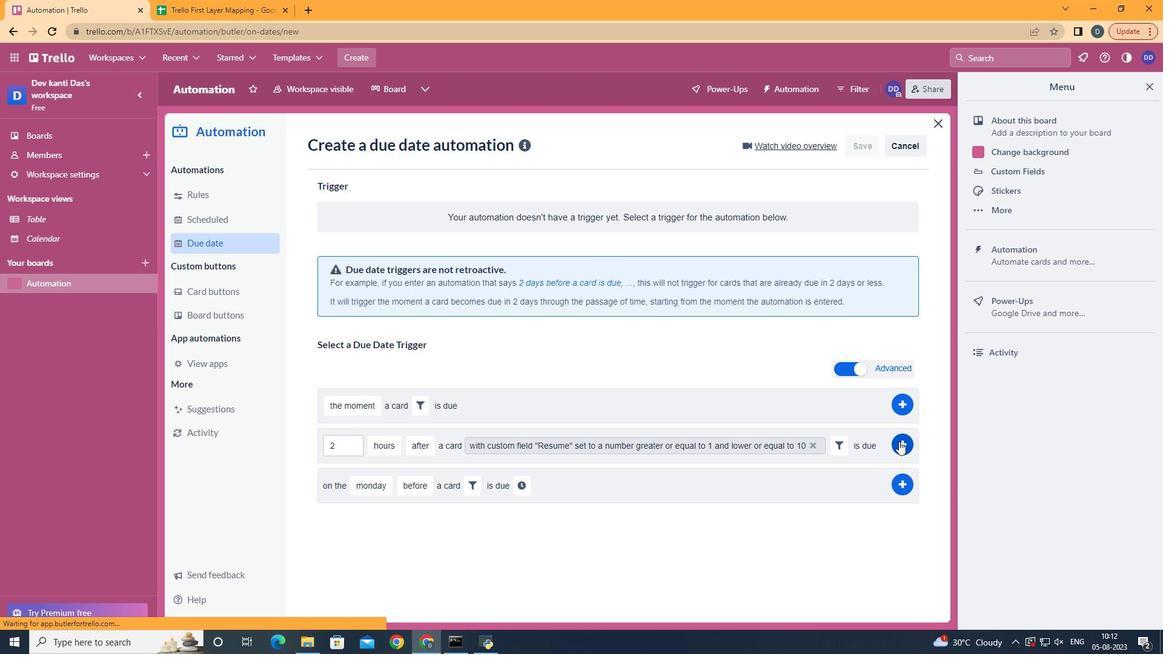 
Action: Mouse pressed left at (901, 443)
Screenshot: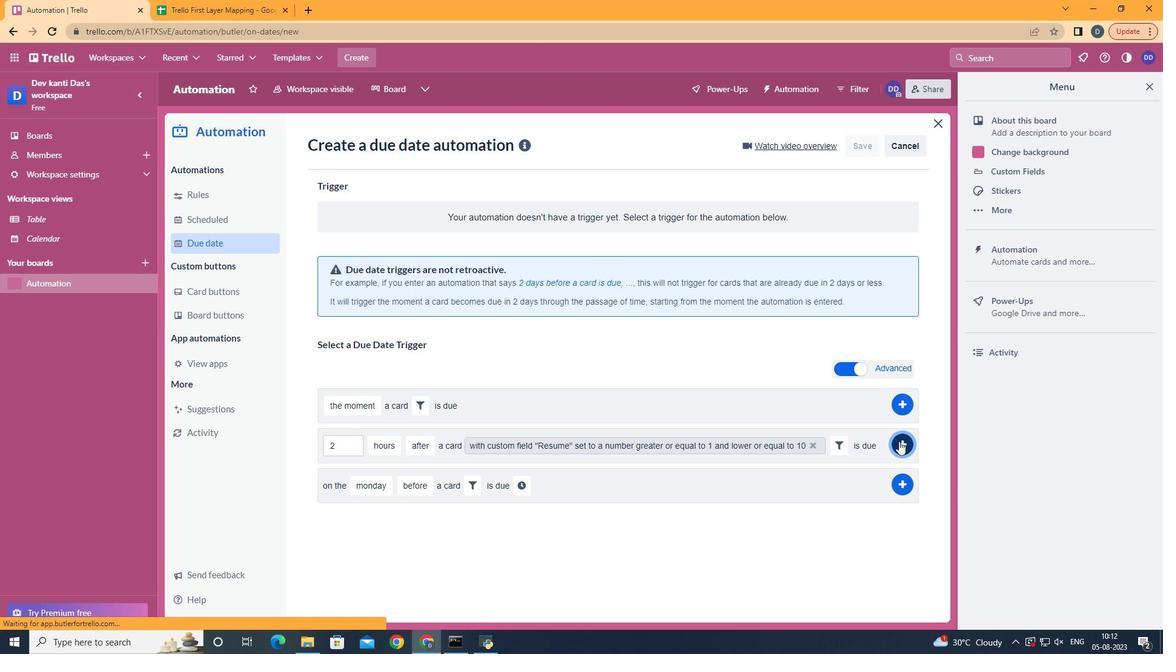 
Action: Mouse moved to (505, 189)
Screenshot: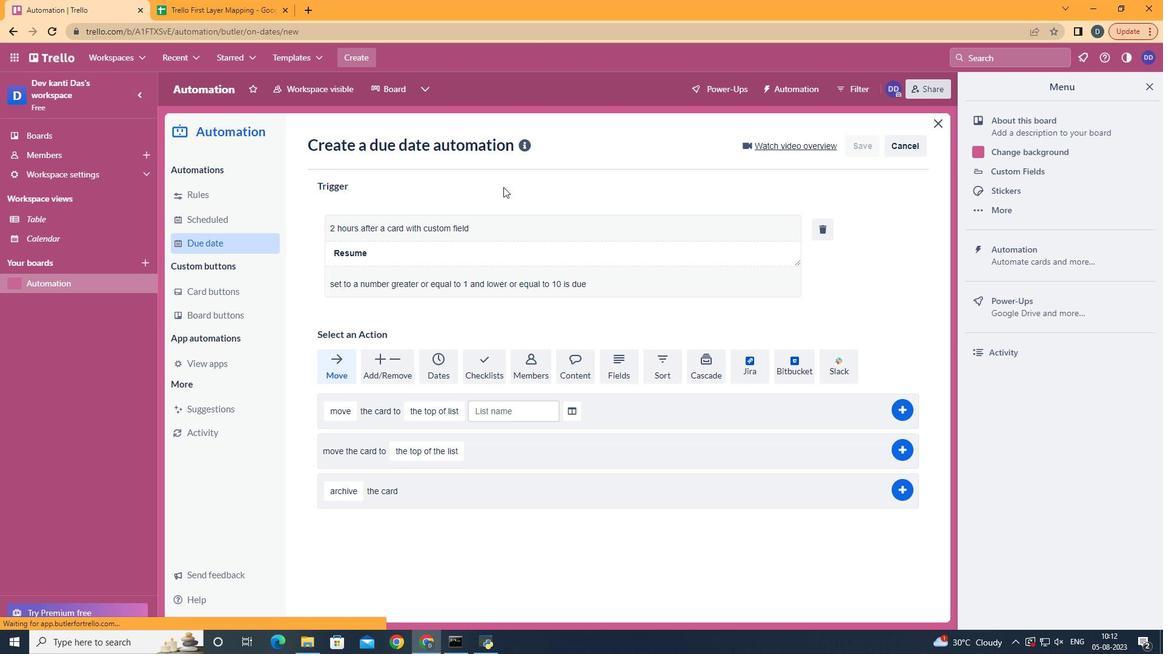 
